Task: Add the task  Integrate a new online platform for online language exchange to the section Integration Framework Sprint in the project BlueTechie and add a Due Date to the respective task as 2024/05/18
Action: Mouse moved to (967, 409)
Screenshot: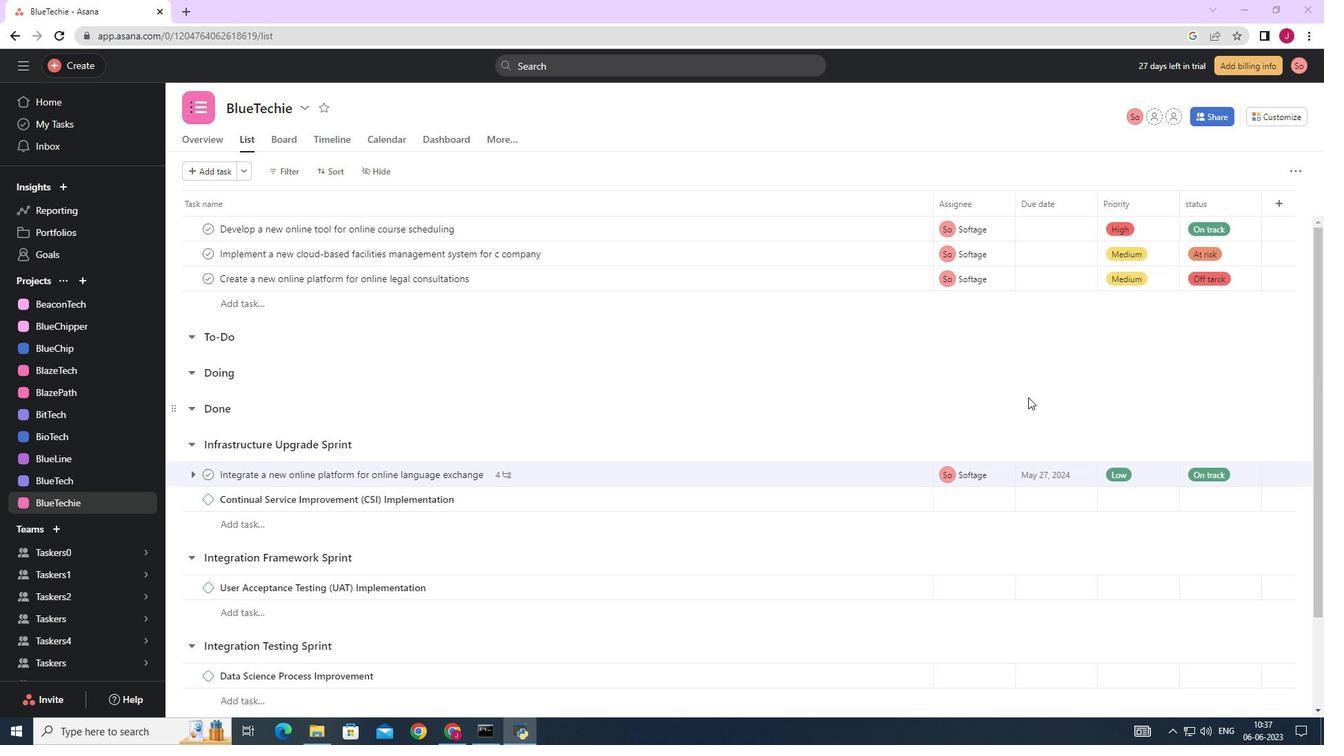 
Action: Mouse scrolled (967, 409) with delta (0, 0)
Screenshot: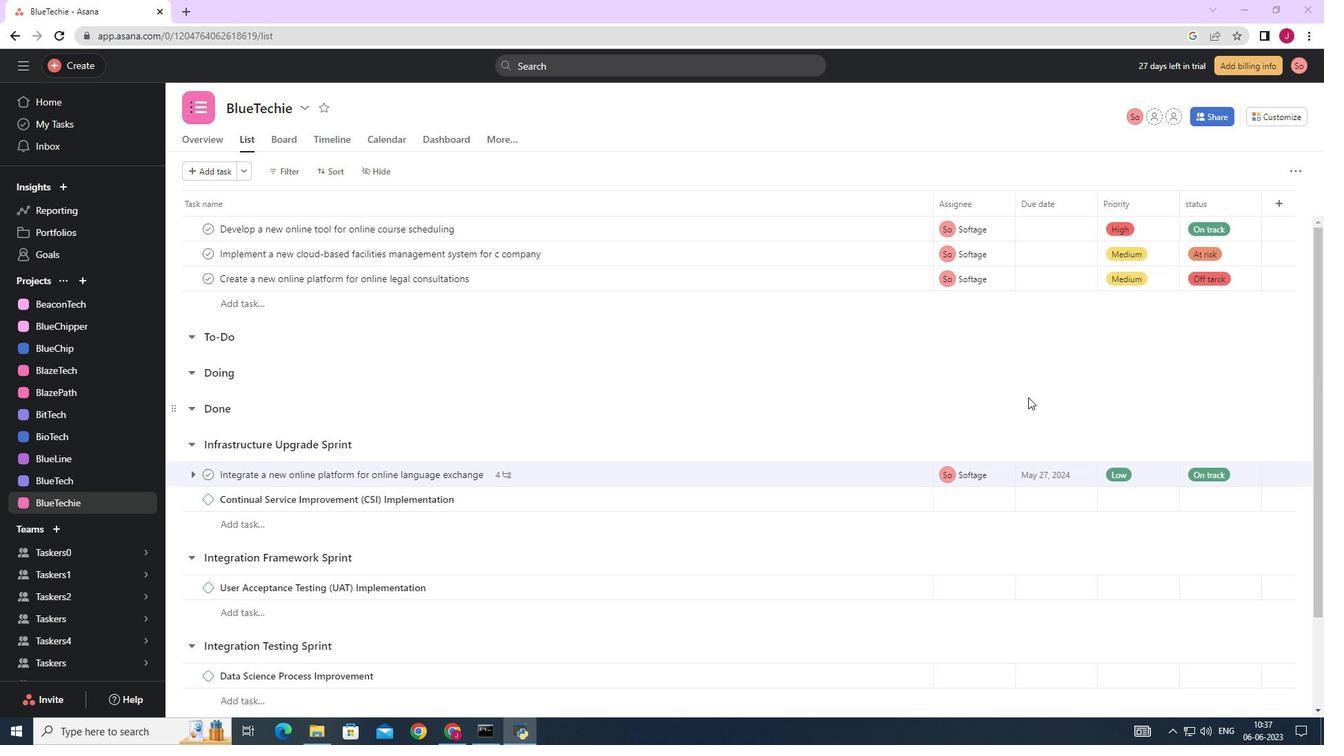 
Action: Mouse scrolled (967, 409) with delta (0, 0)
Screenshot: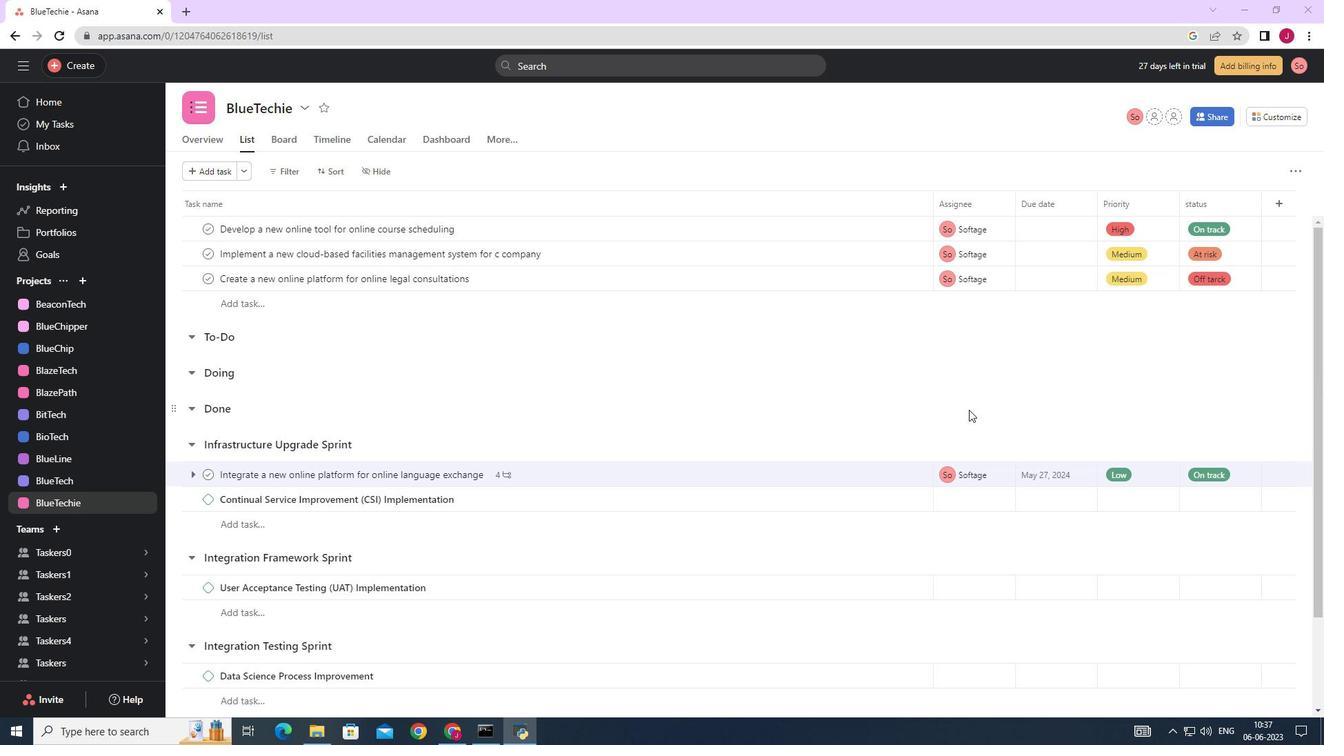
Action: Mouse scrolled (967, 409) with delta (0, 0)
Screenshot: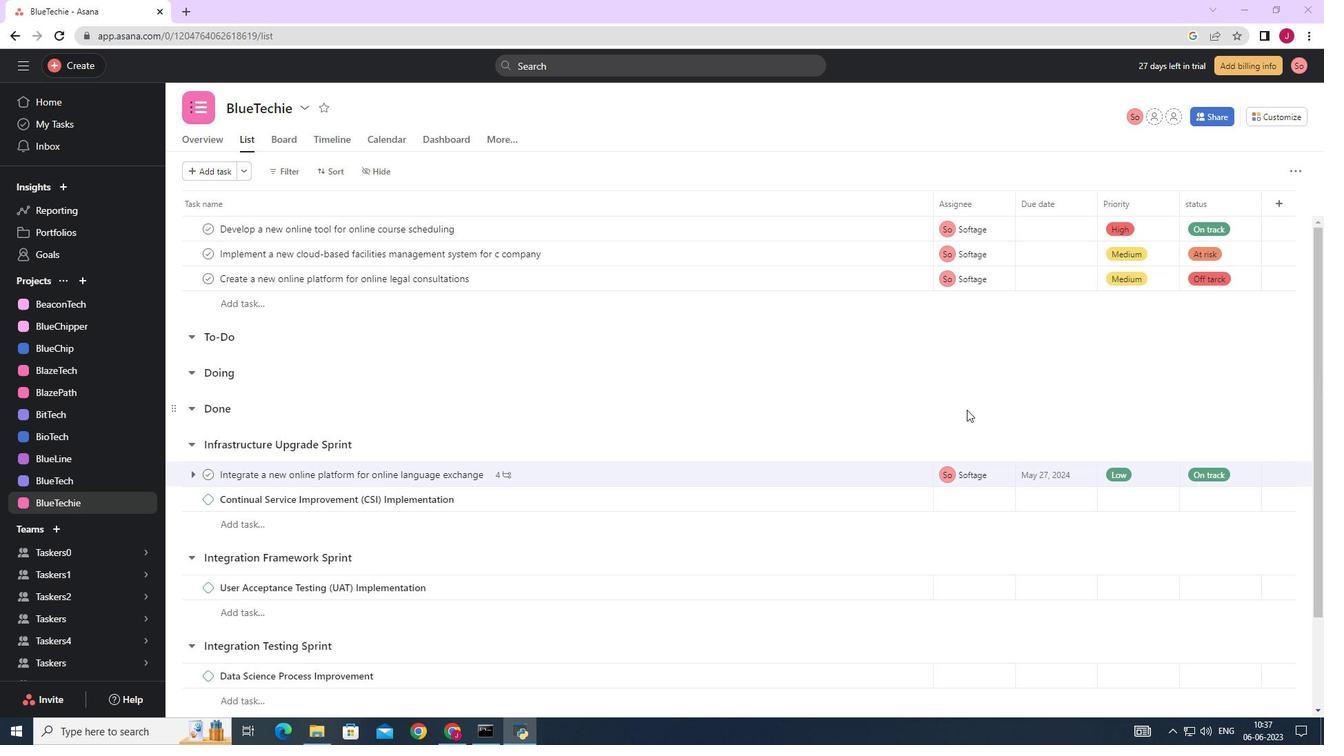 
Action: Mouse moved to (962, 411)
Screenshot: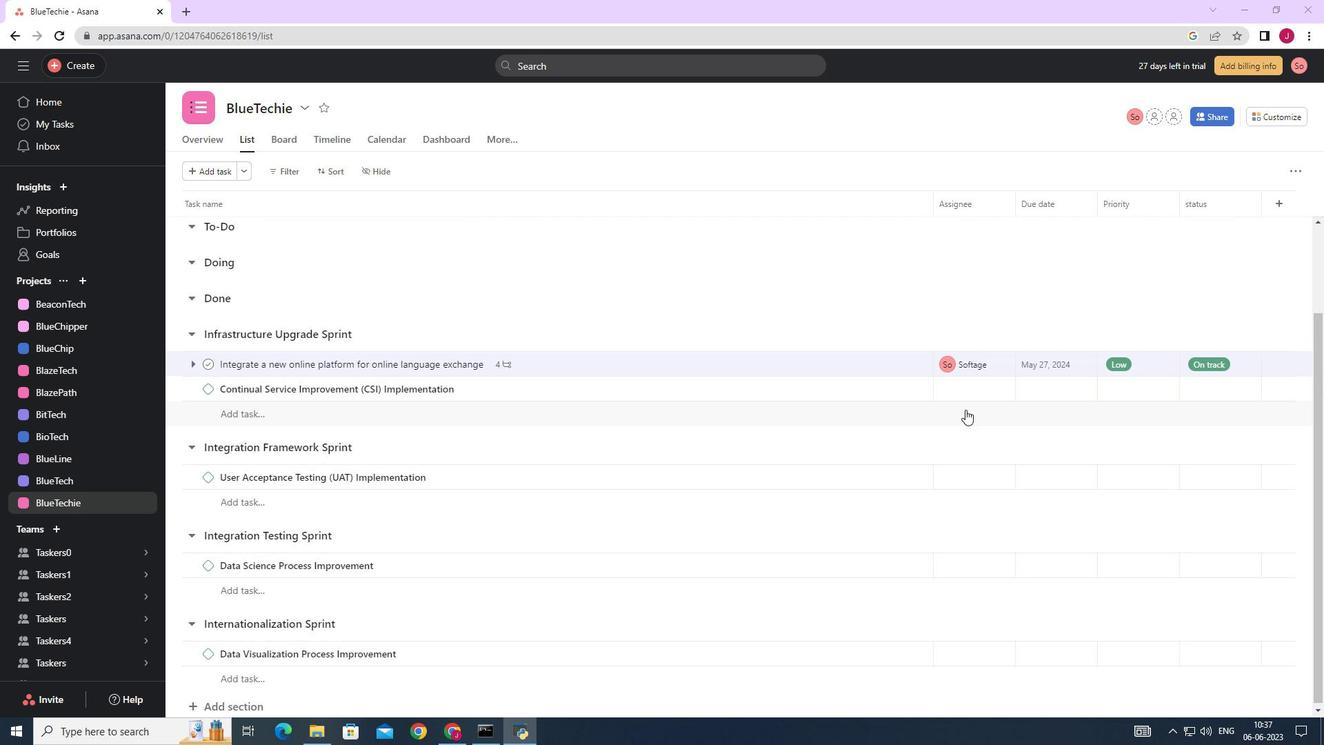 
Action: Mouse scrolled (962, 412) with delta (0, 0)
Screenshot: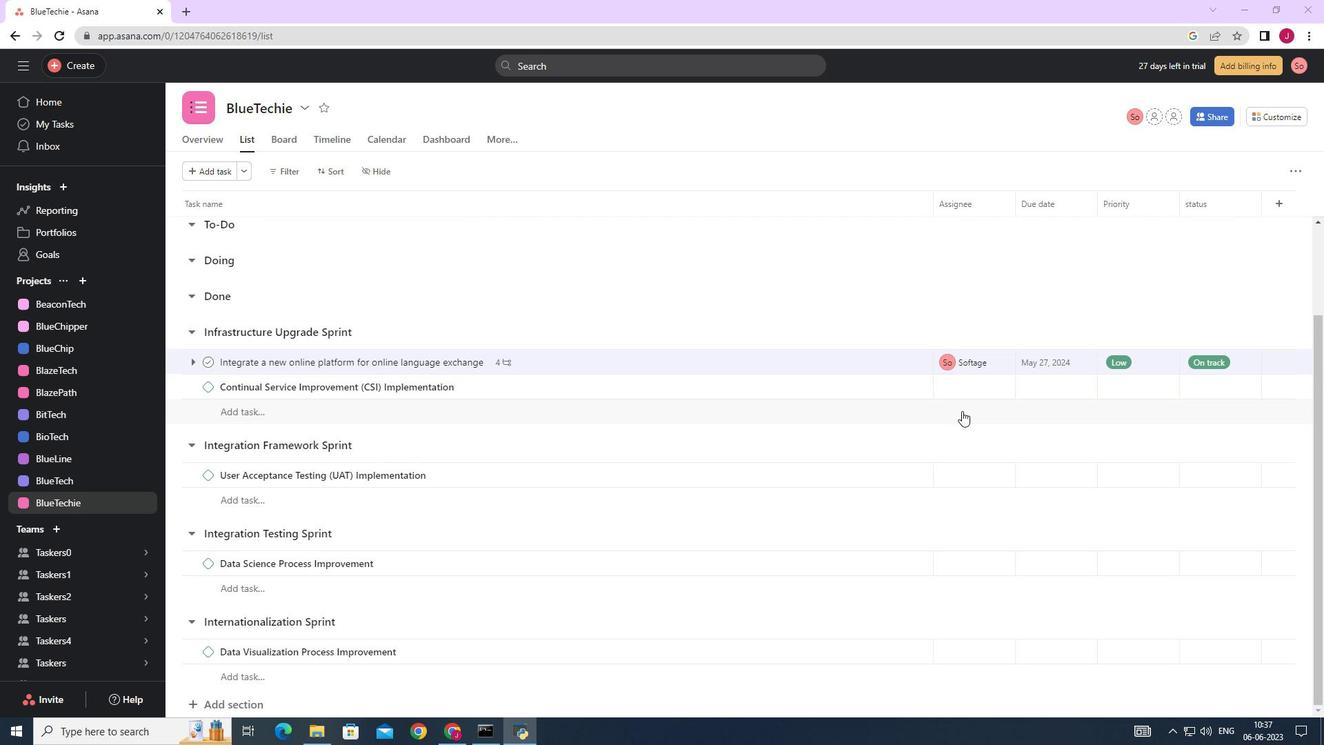 
Action: Mouse scrolled (962, 412) with delta (0, 0)
Screenshot: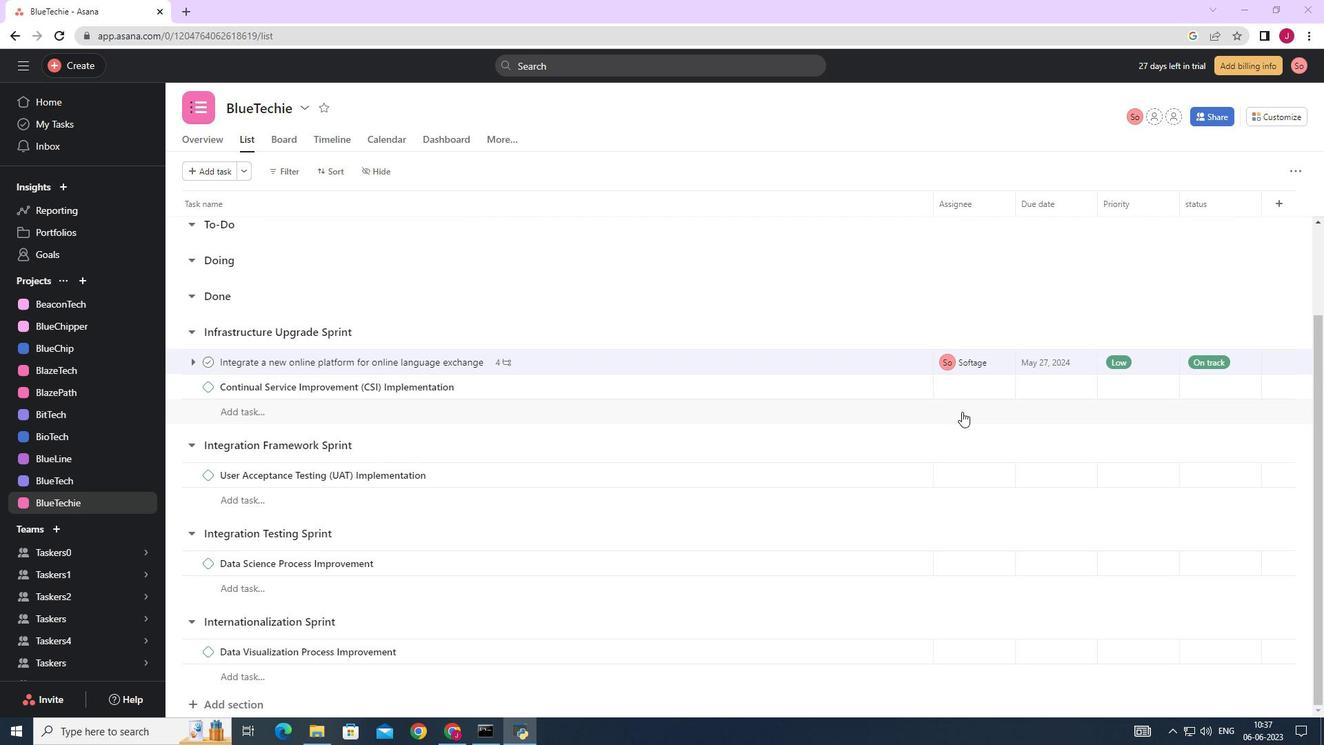 
Action: Mouse scrolled (962, 412) with delta (0, 0)
Screenshot: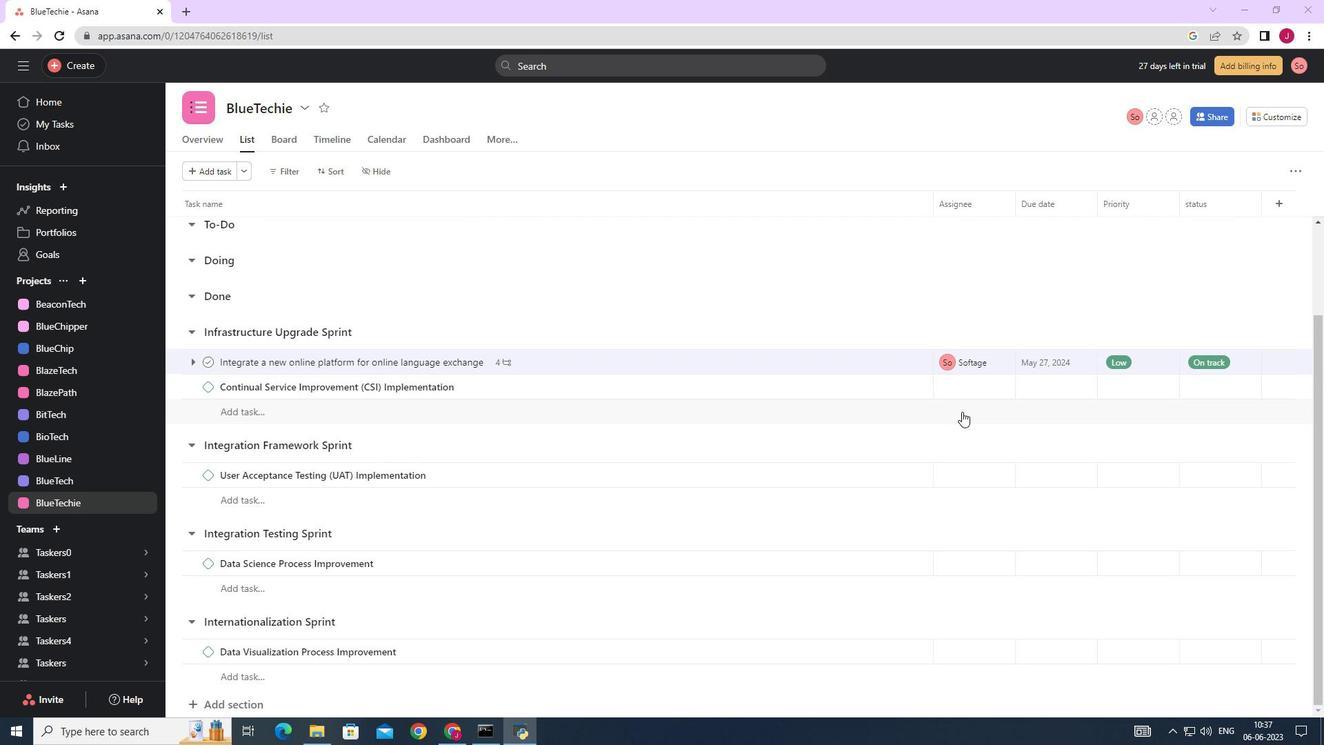 
Action: Mouse moved to (1088, 476)
Screenshot: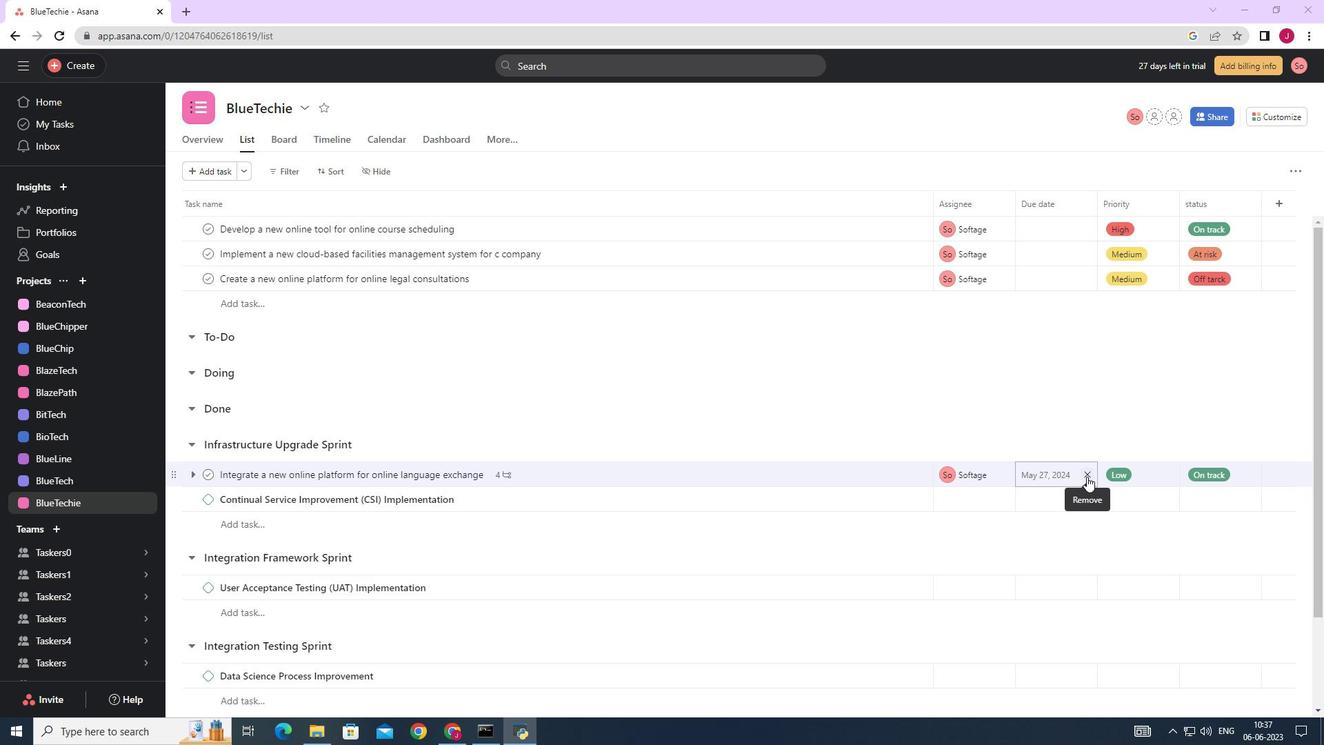 
Action: Mouse pressed left at (1088, 476)
Screenshot: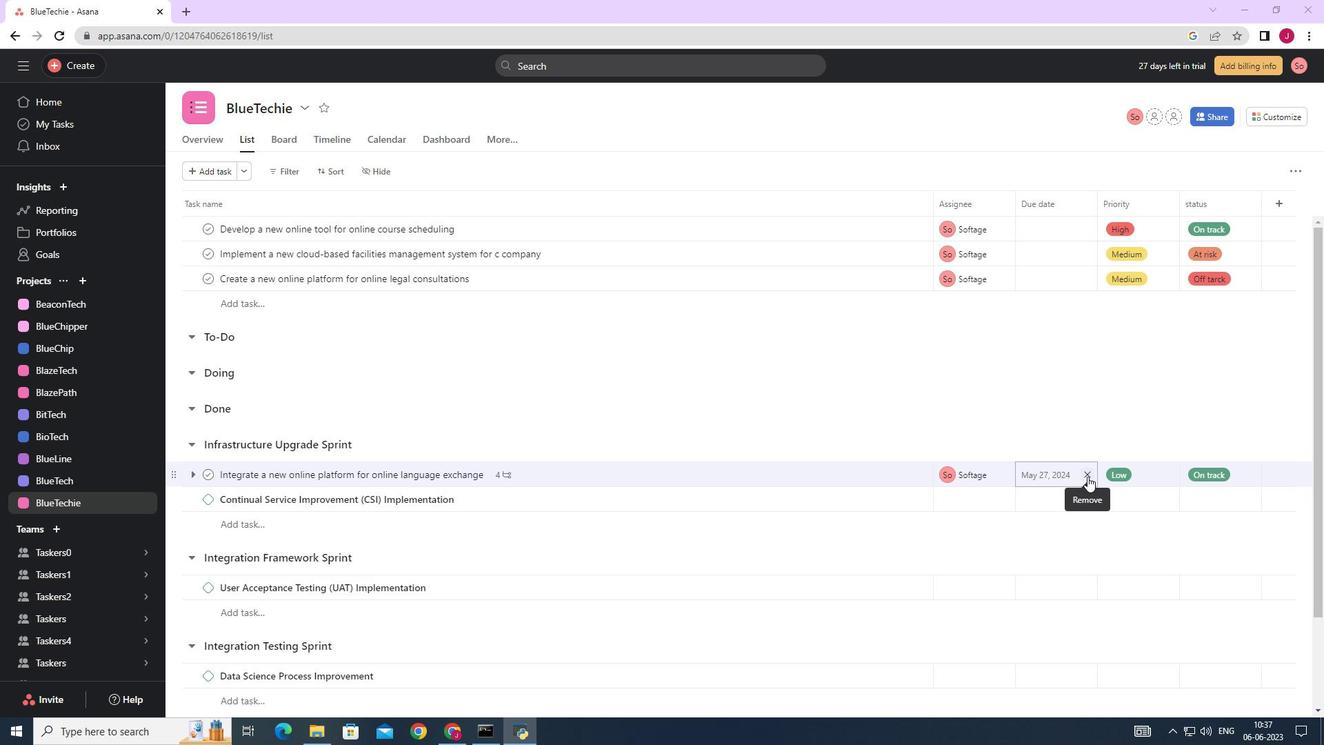 
Action: Mouse moved to (894, 473)
Screenshot: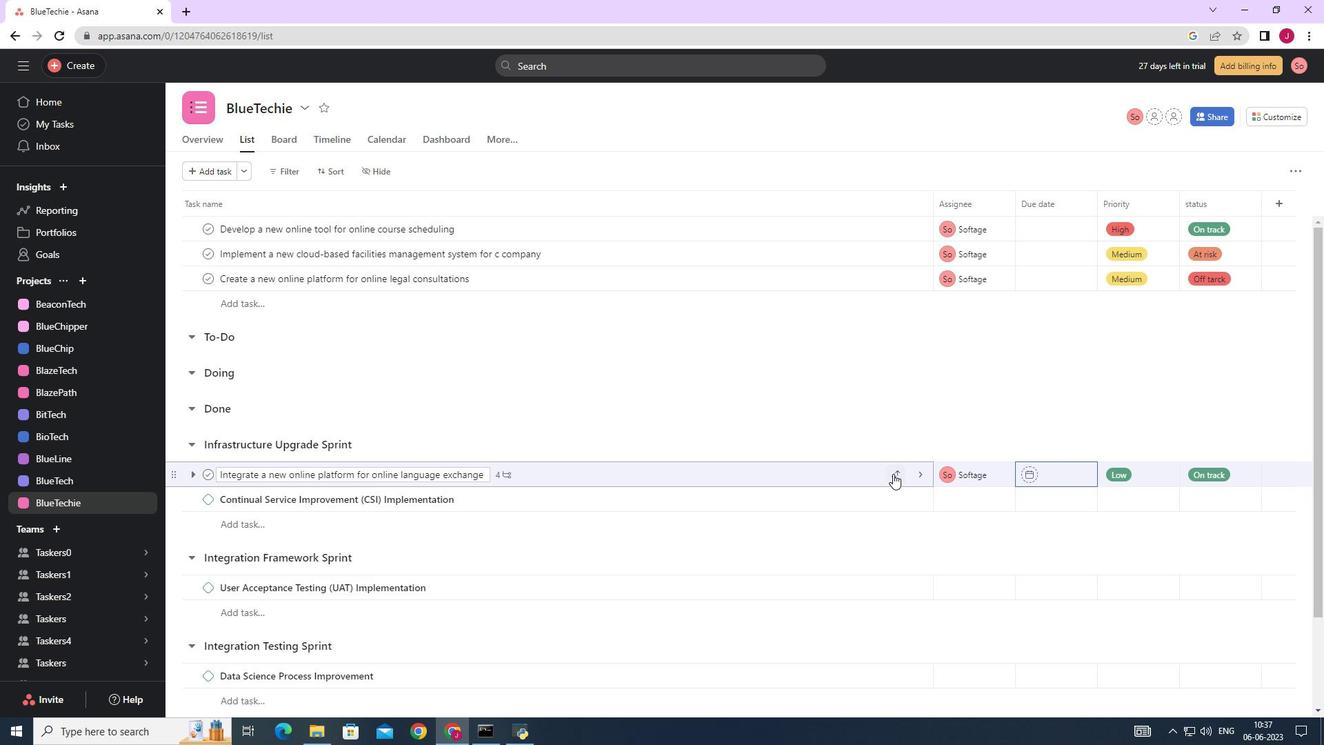 
Action: Mouse pressed left at (894, 473)
Screenshot: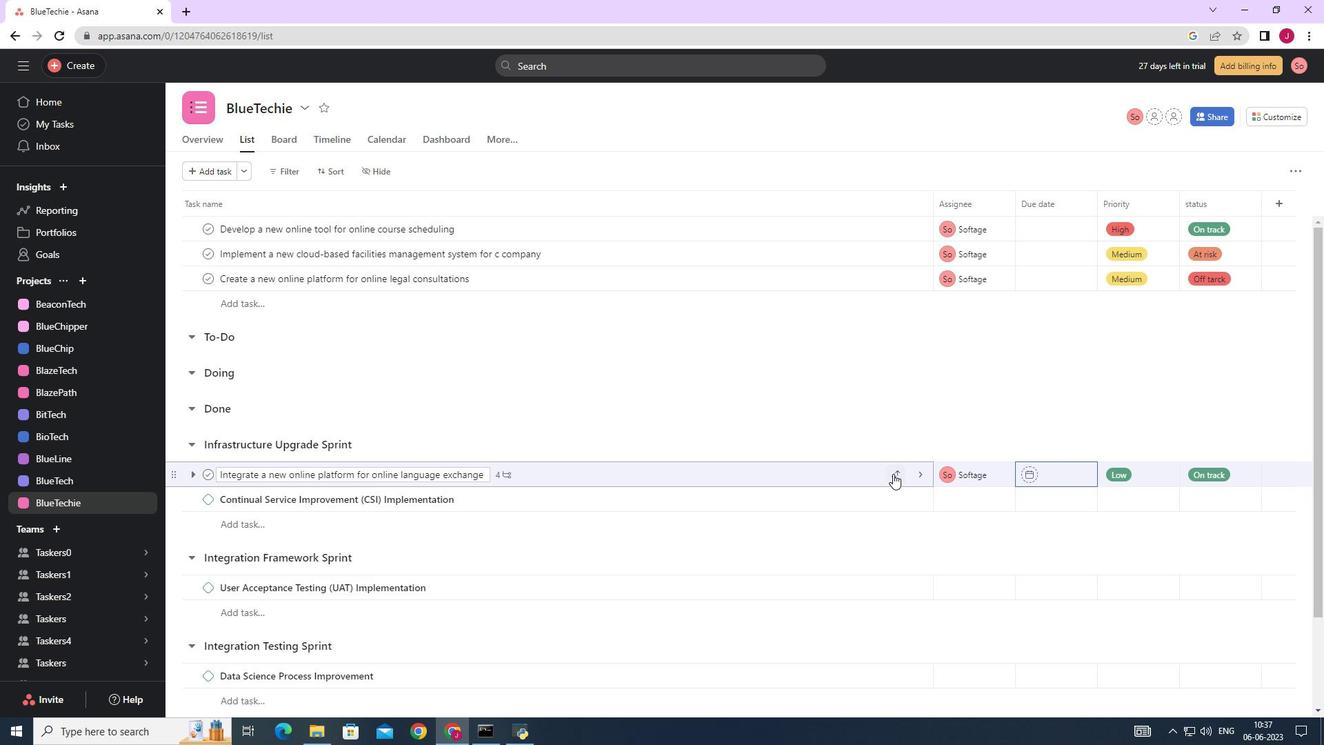 
Action: Mouse moved to (800, 395)
Screenshot: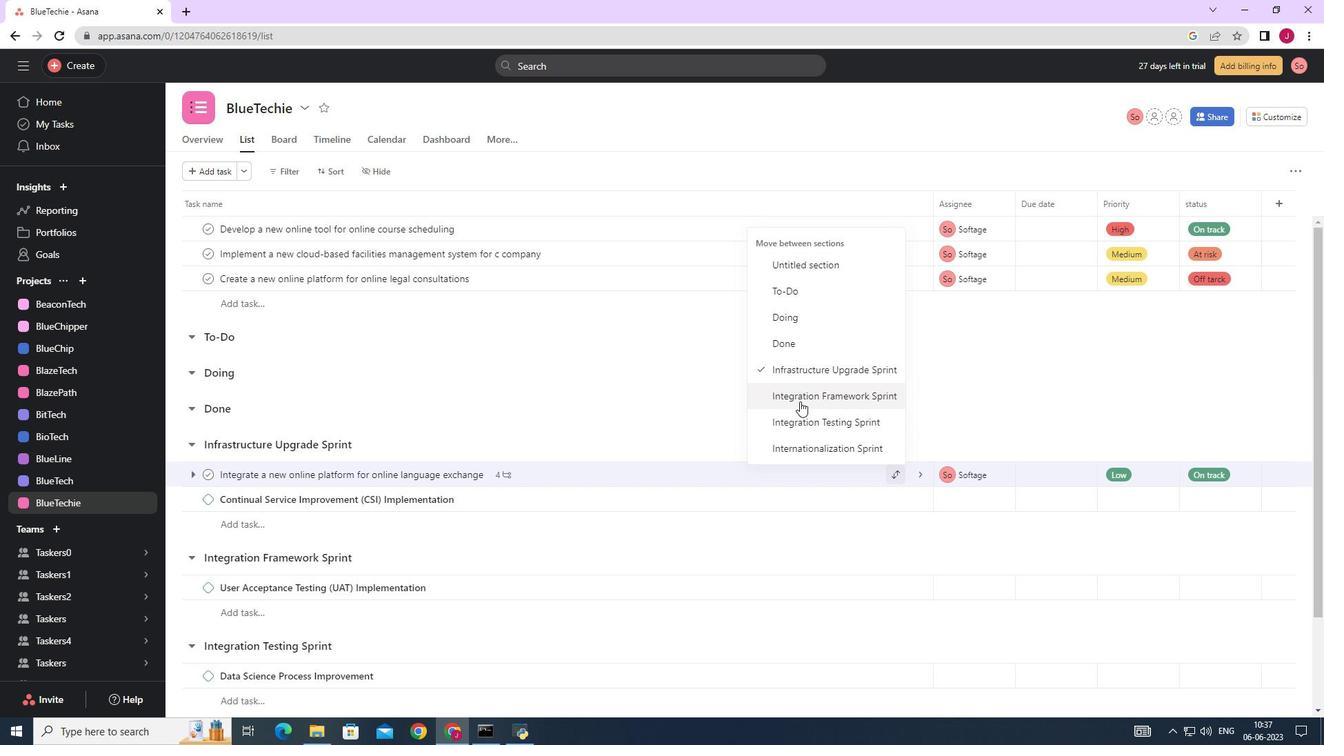 
Action: Mouse pressed left at (800, 395)
Screenshot: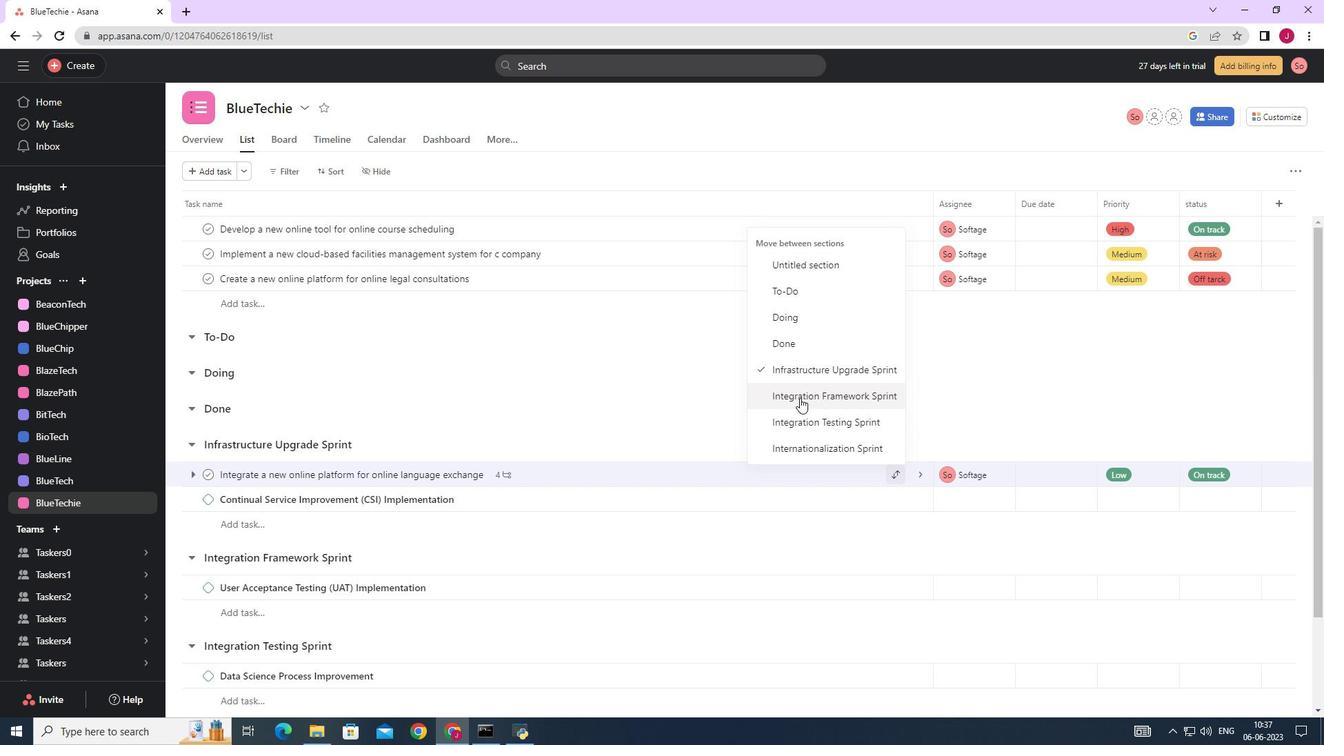 
Action: Mouse moved to (1076, 567)
Screenshot: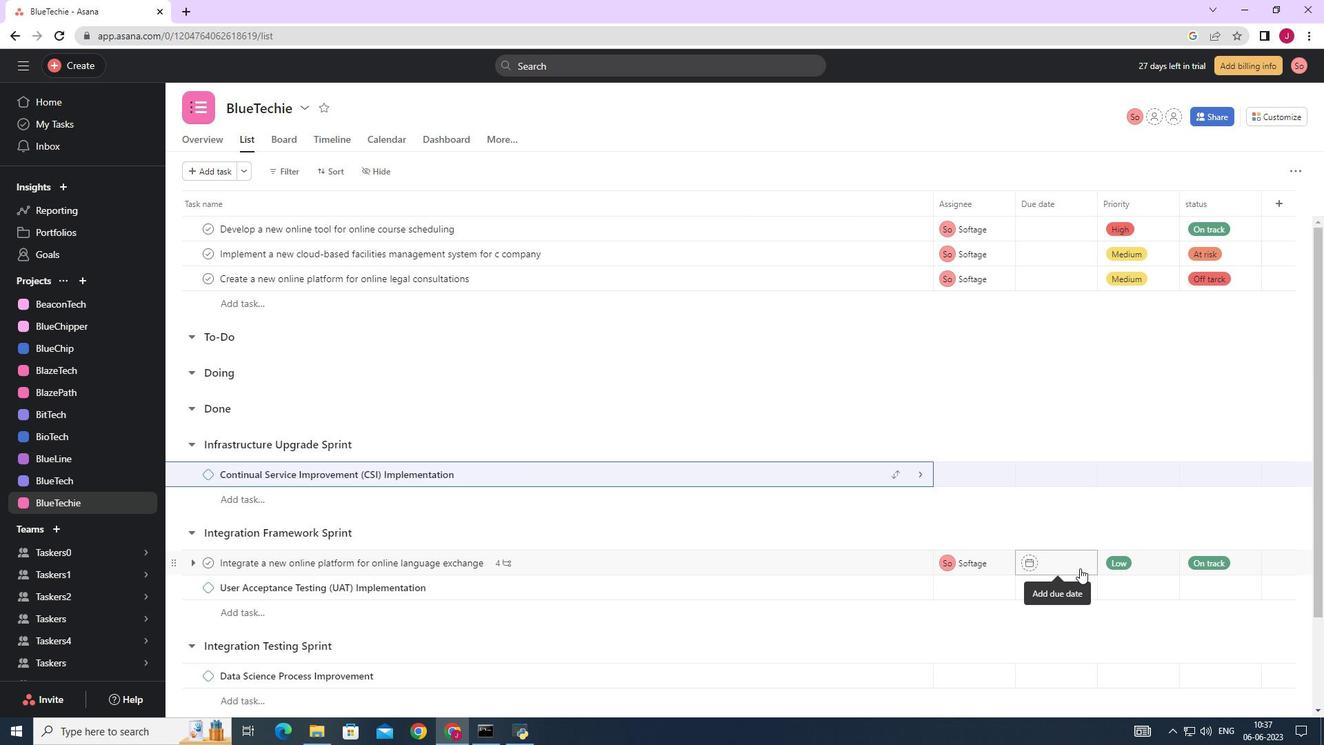 
Action: Mouse pressed left at (1076, 567)
Screenshot: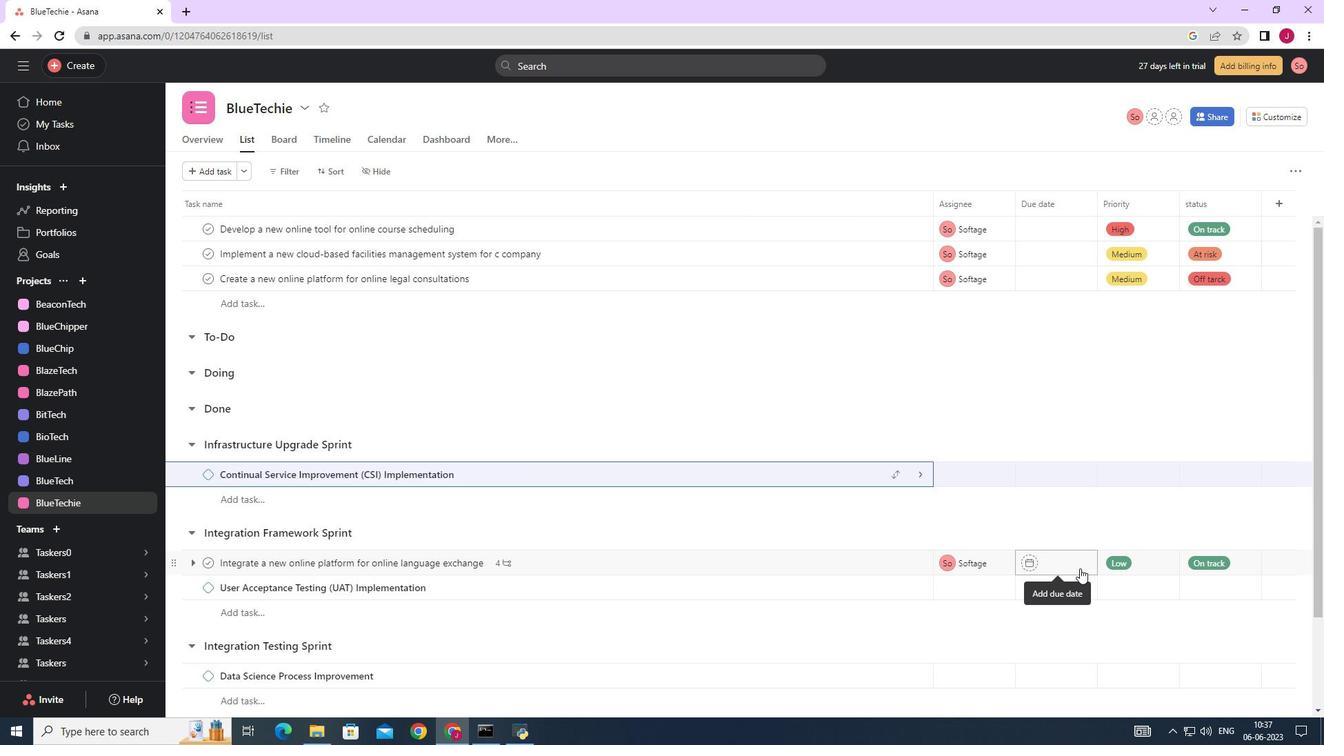 
Action: Mouse moved to (1196, 342)
Screenshot: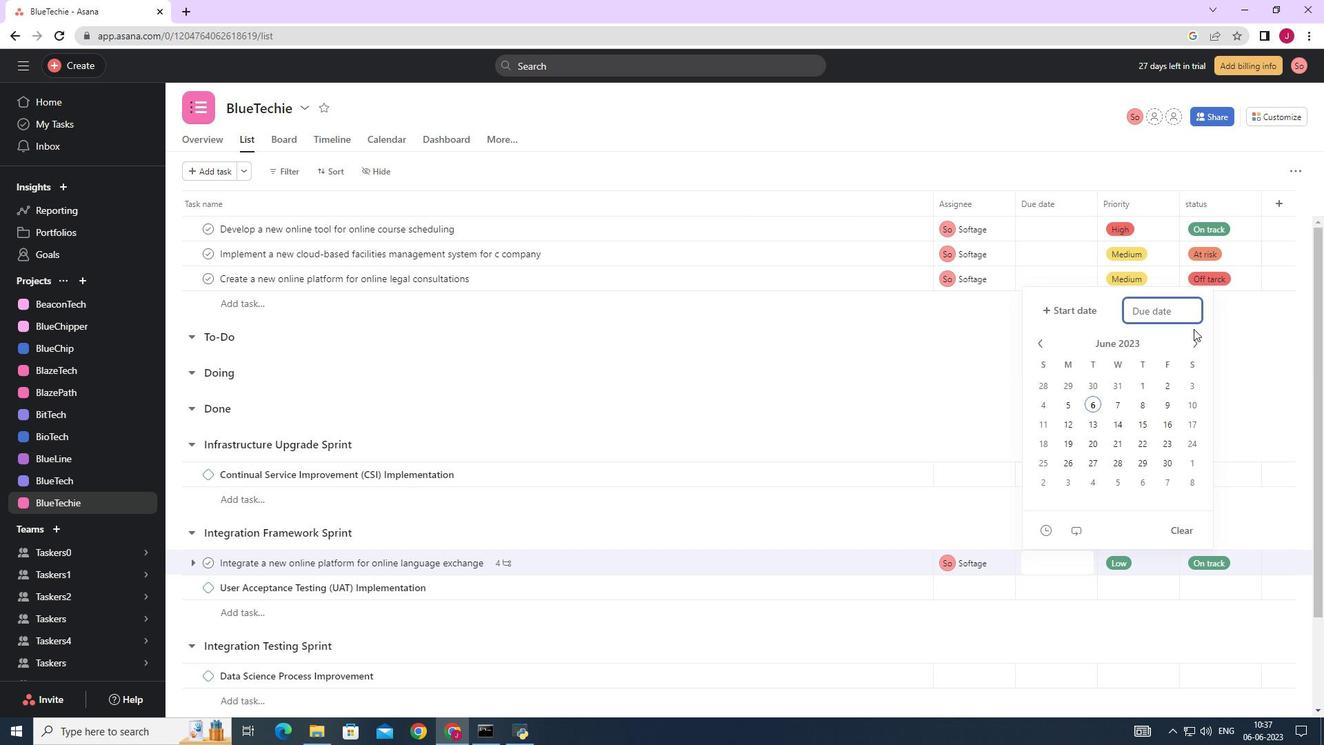 
Action: Mouse pressed left at (1196, 342)
Screenshot: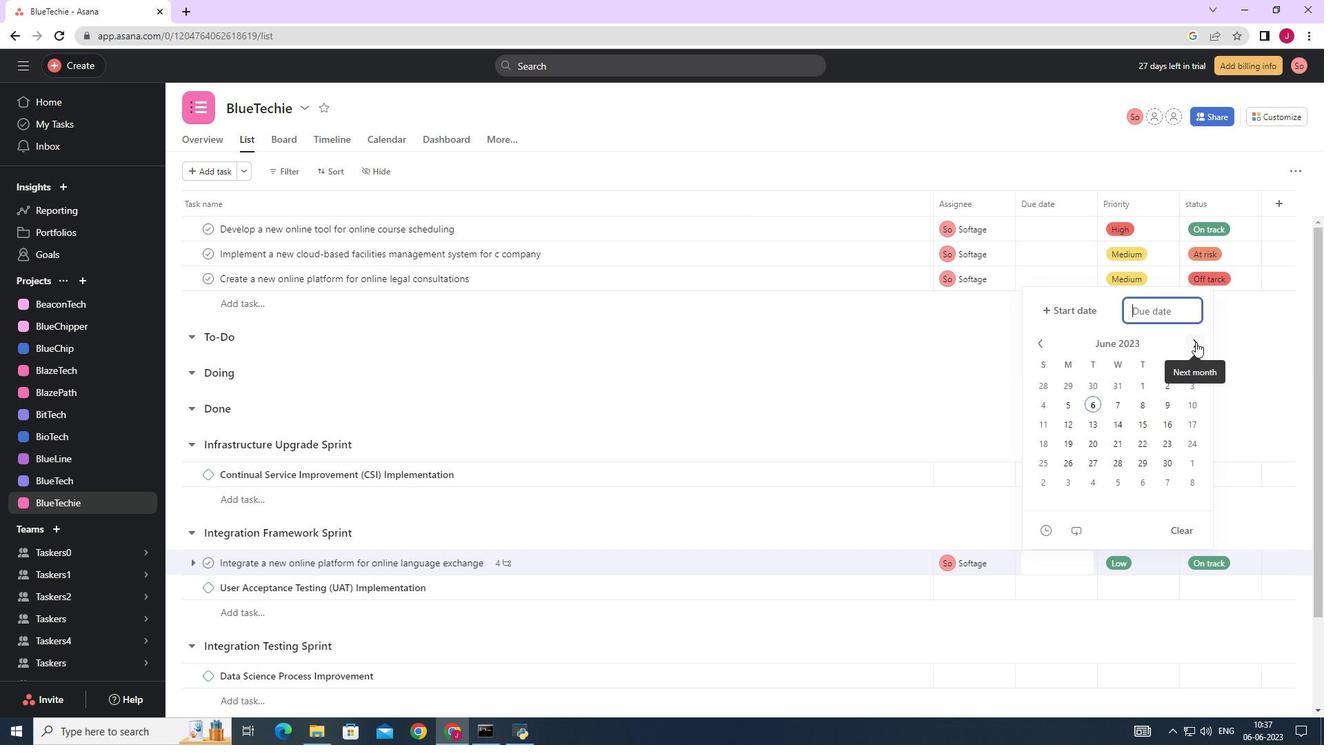 
Action: Mouse pressed left at (1196, 342)
Screenshot: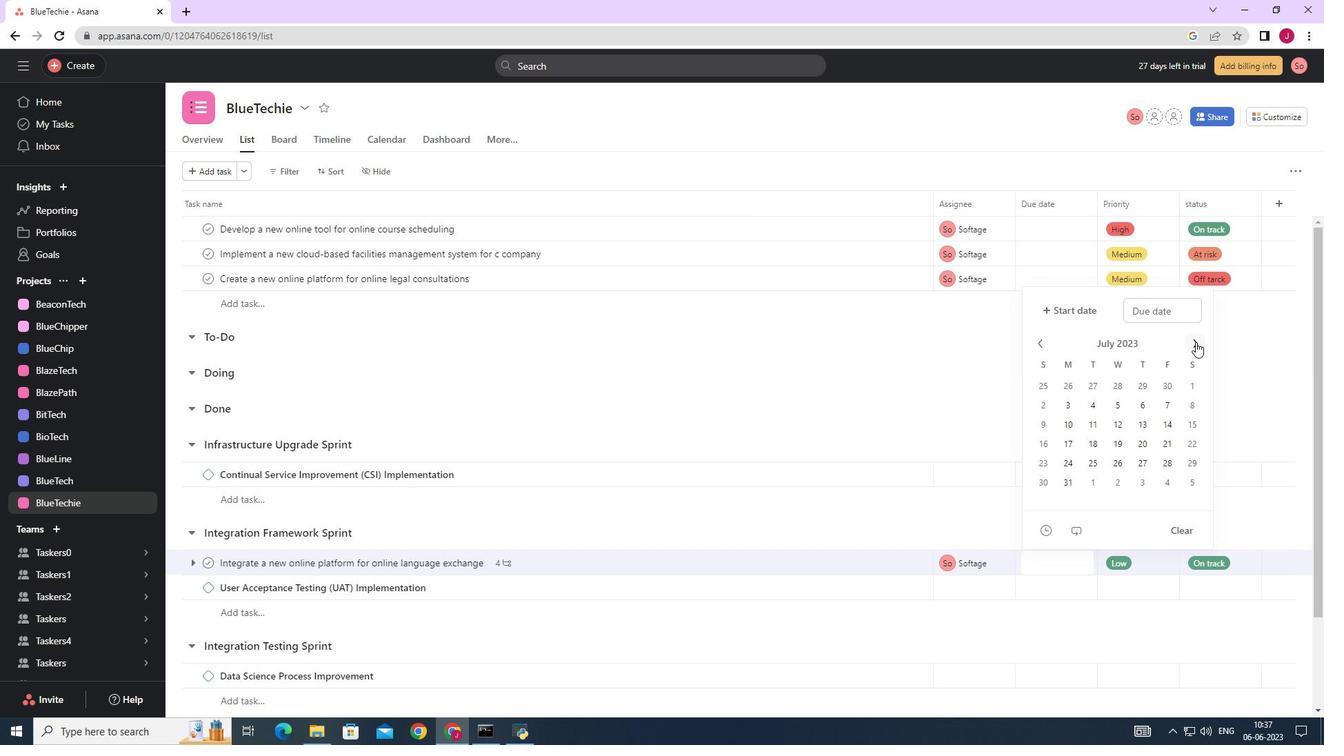 
Action: Mouse pressed left at (1196, 342)
Screenshot: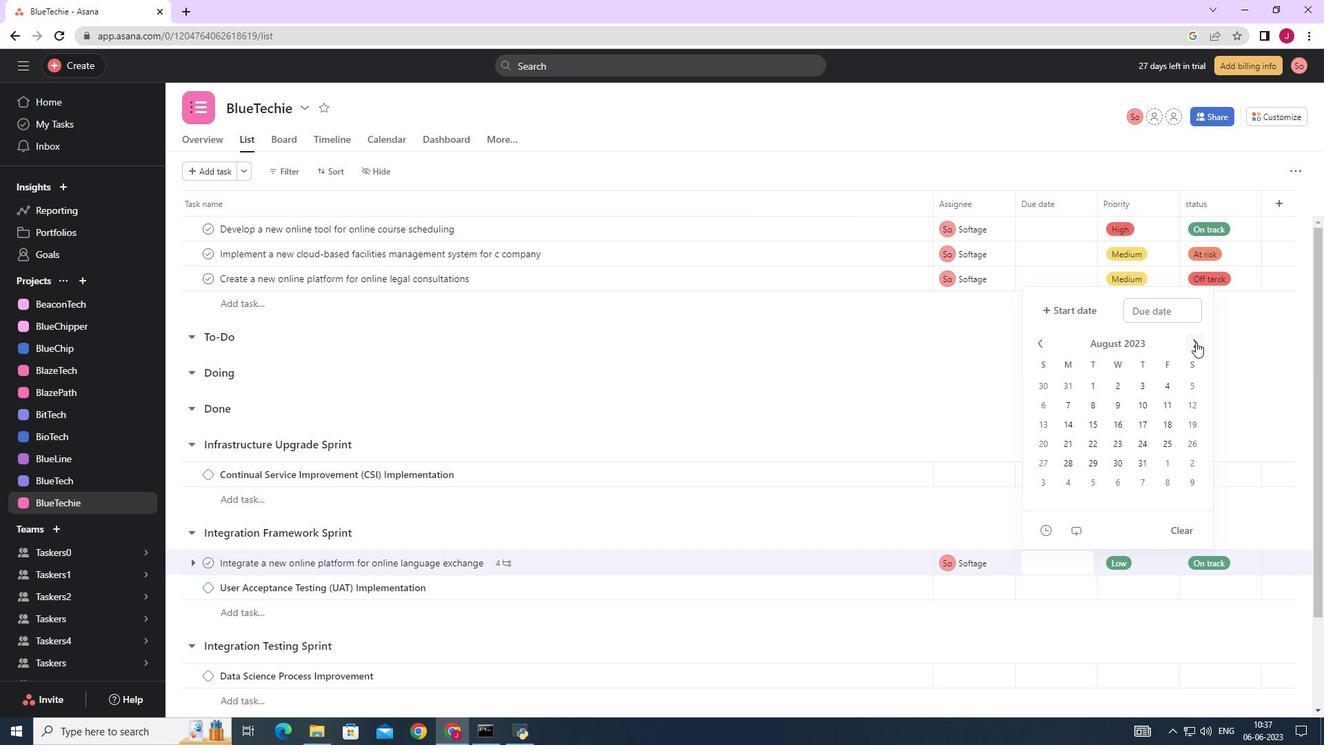 
Action: Mouse pressed left at (1196, 342)
Screenshot: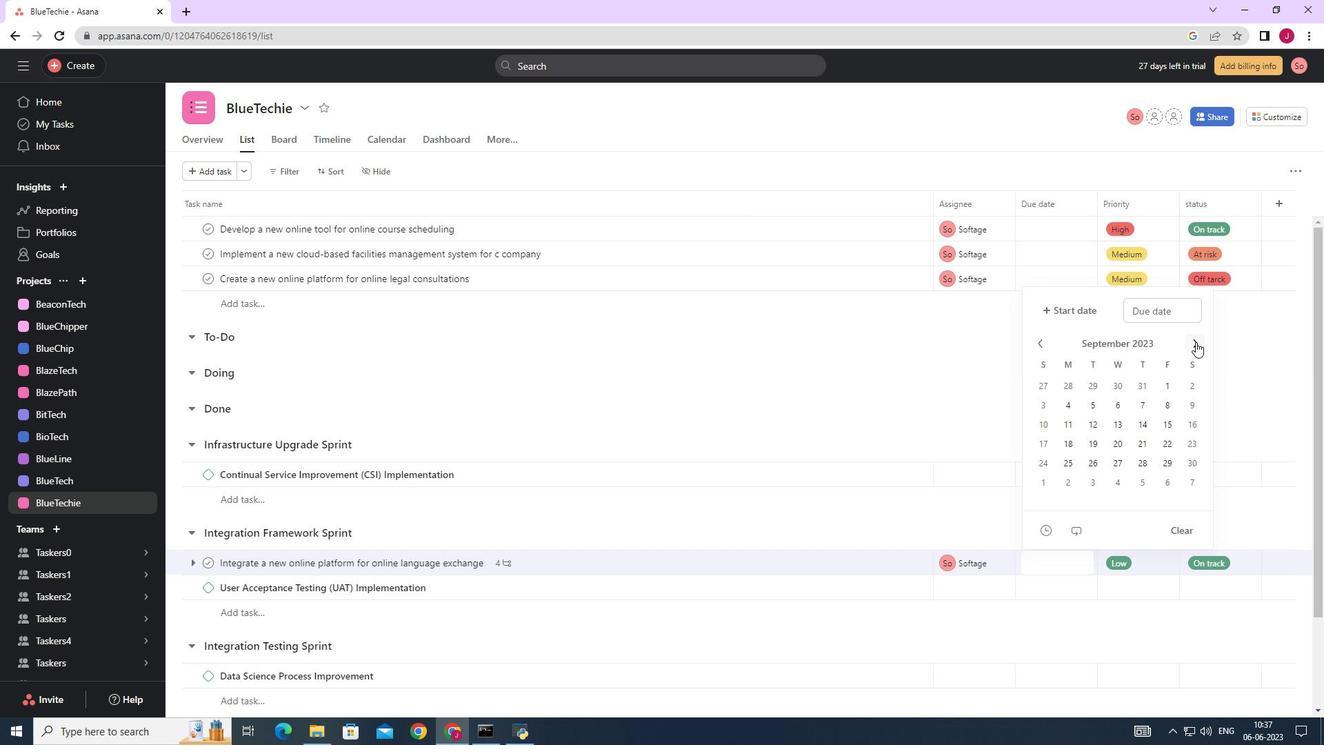 
Action: Mouse pressed left at (1196, 342)
Screenshot: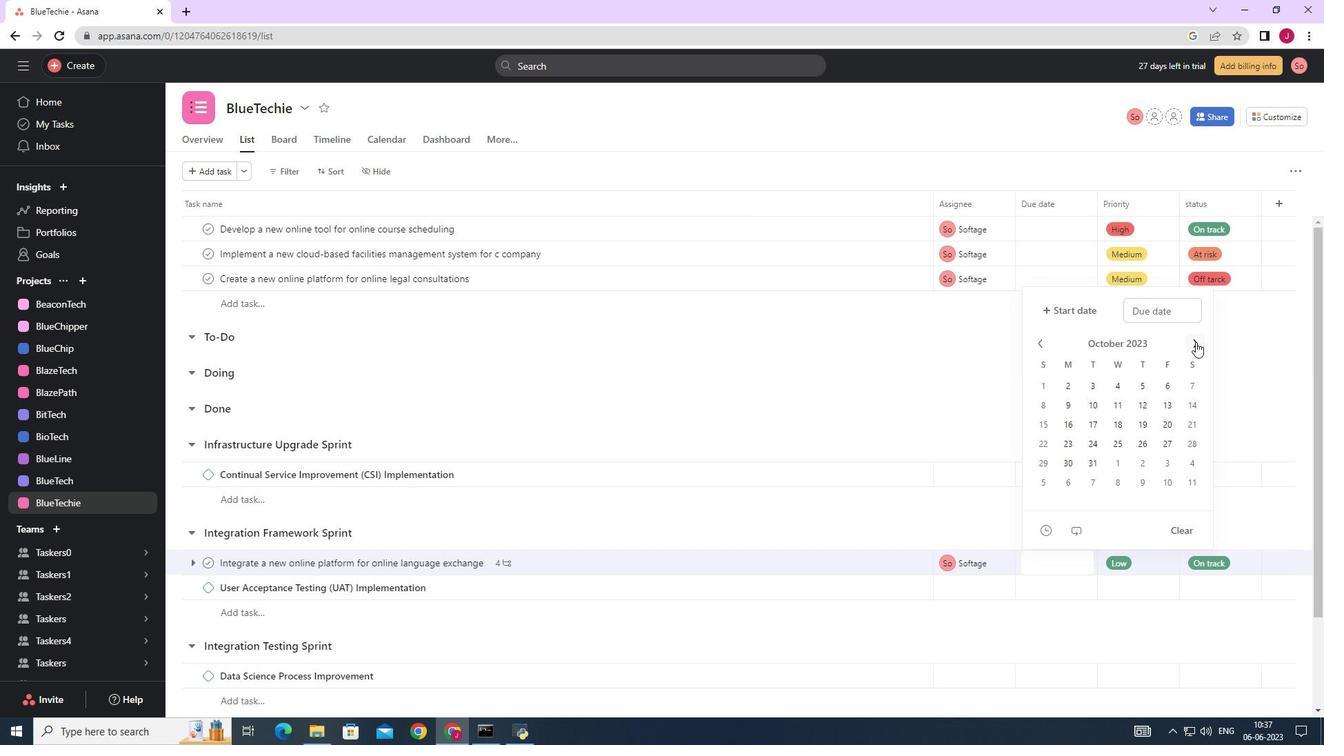 
Action: Mouse pressed left at (1196, 342)
Screenshot: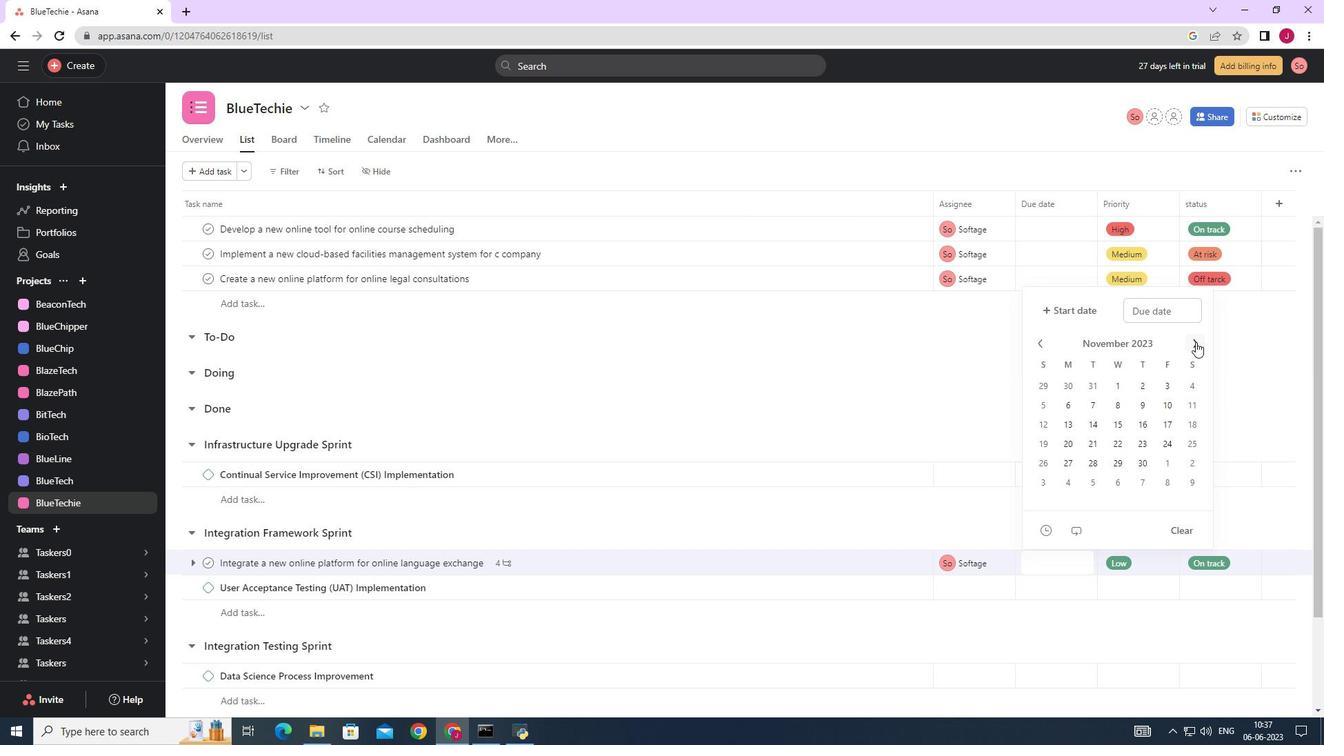 
Action: Mouse pressed left at (1196, 342)
Screenshot: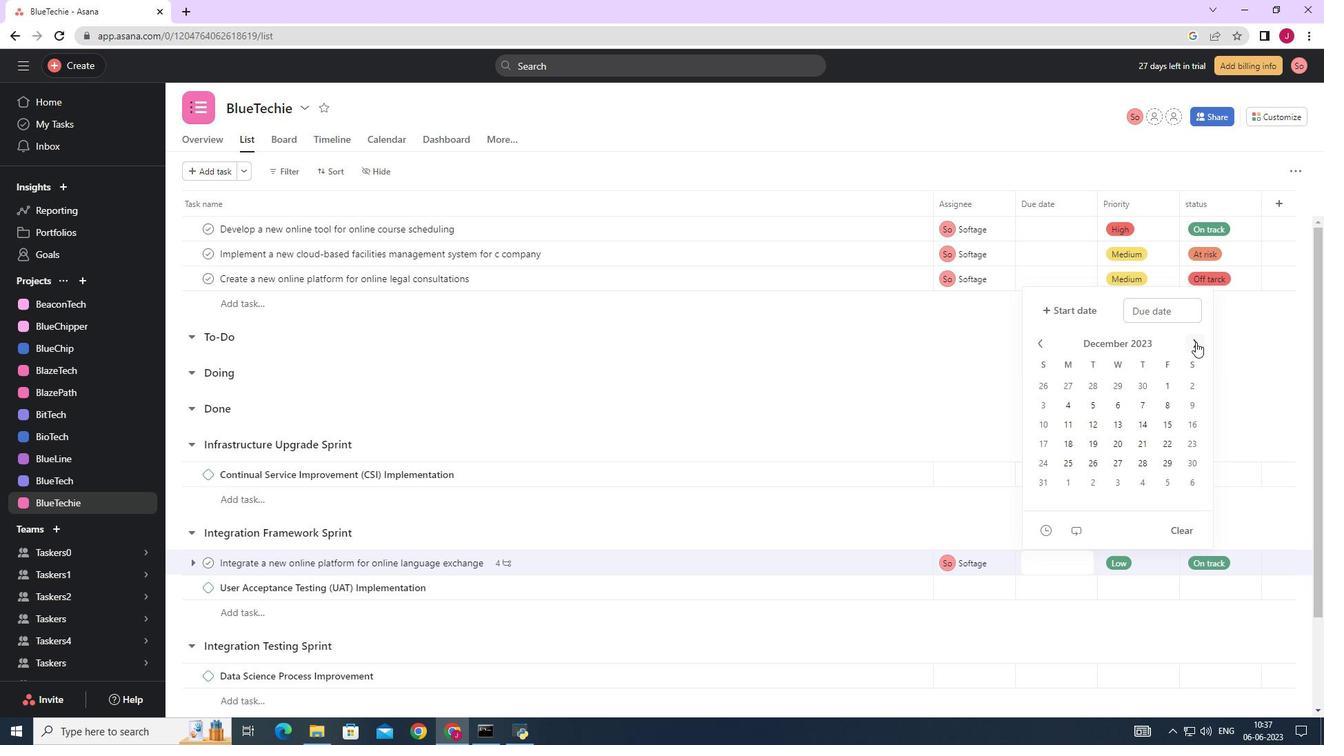 
Action: Mouse pressed left at (1196, 342)
Screenshot: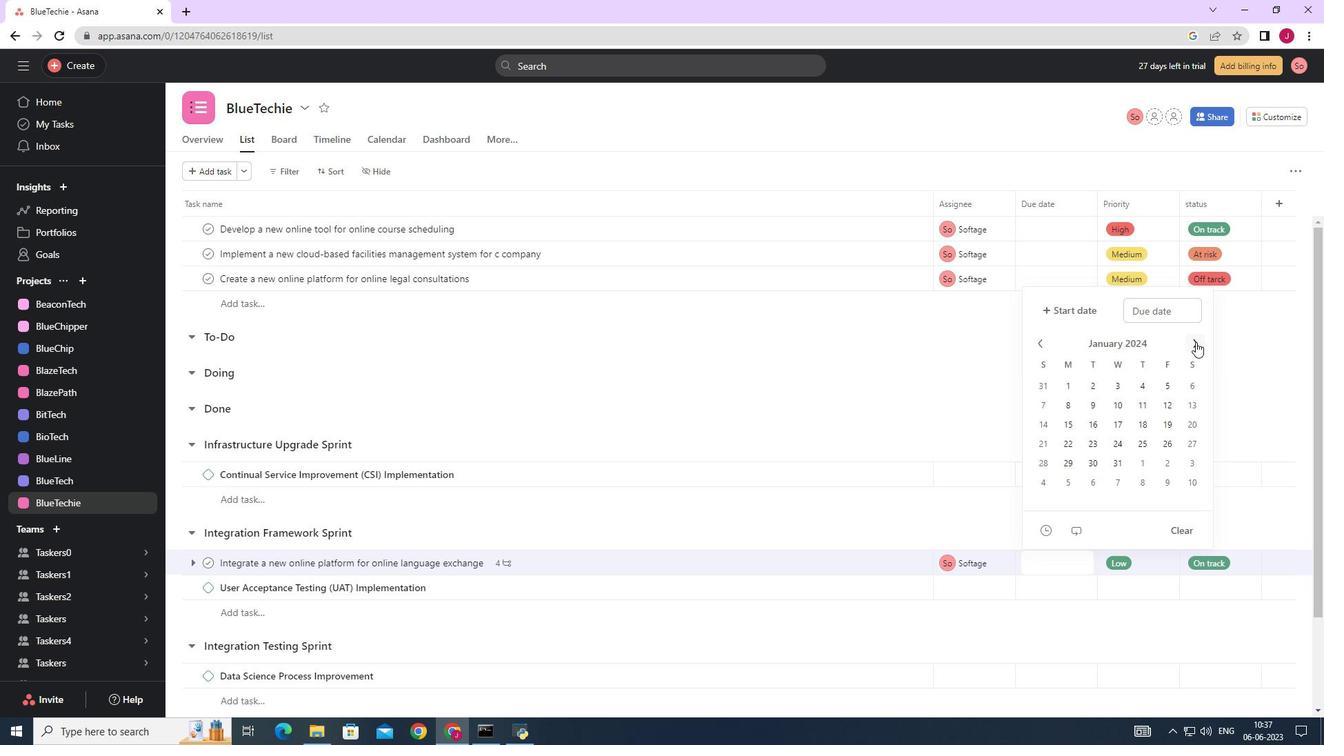 
Action: Mouse pressed left at (1196, 342)
Screenshot: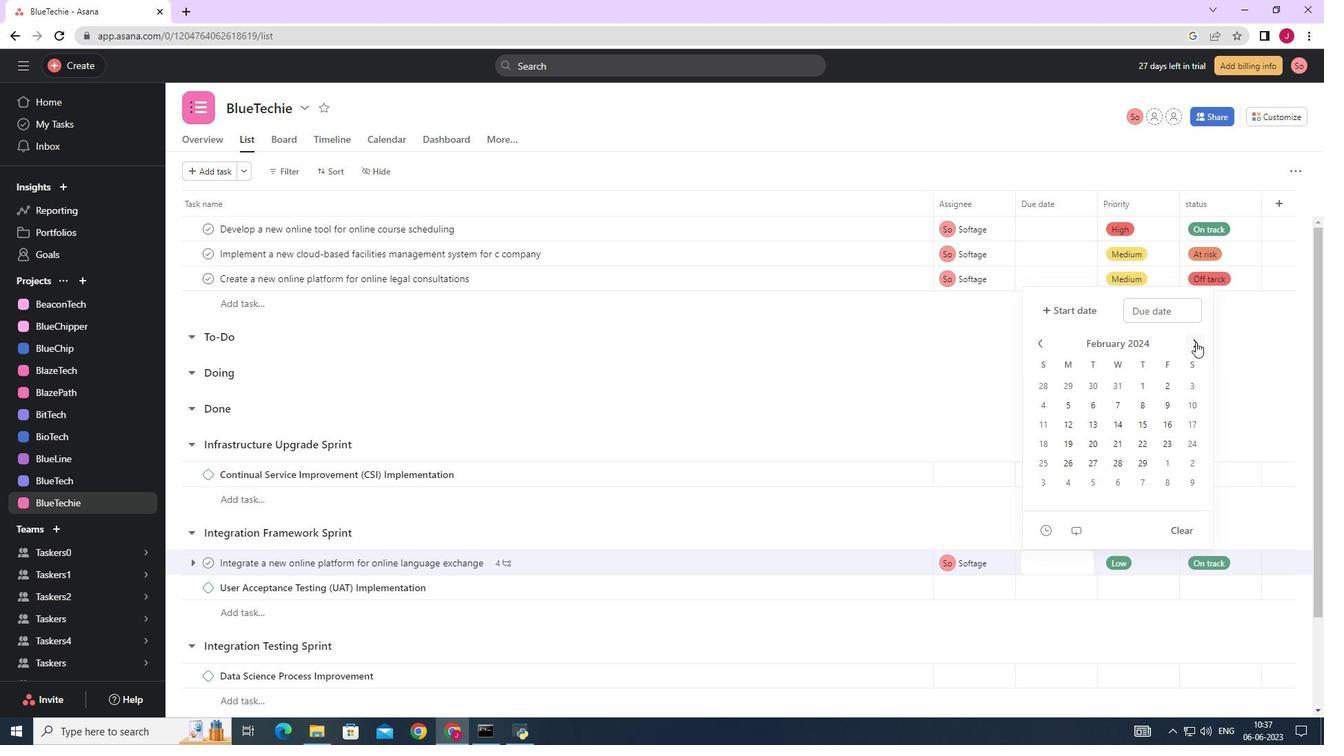 
Action: Mouse pressed left at (1196, 342)
Screenshot: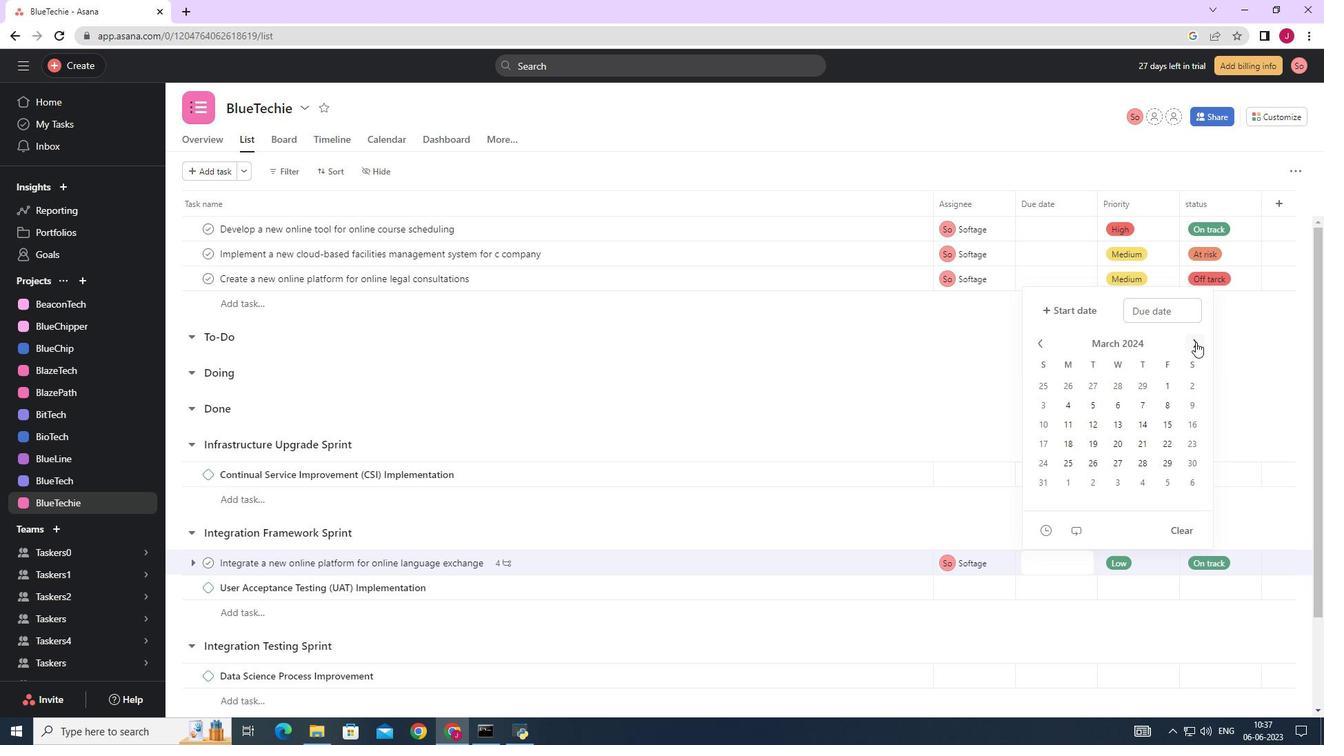 
Action: Mouse pressed left at (1196, 342)
Screenshot: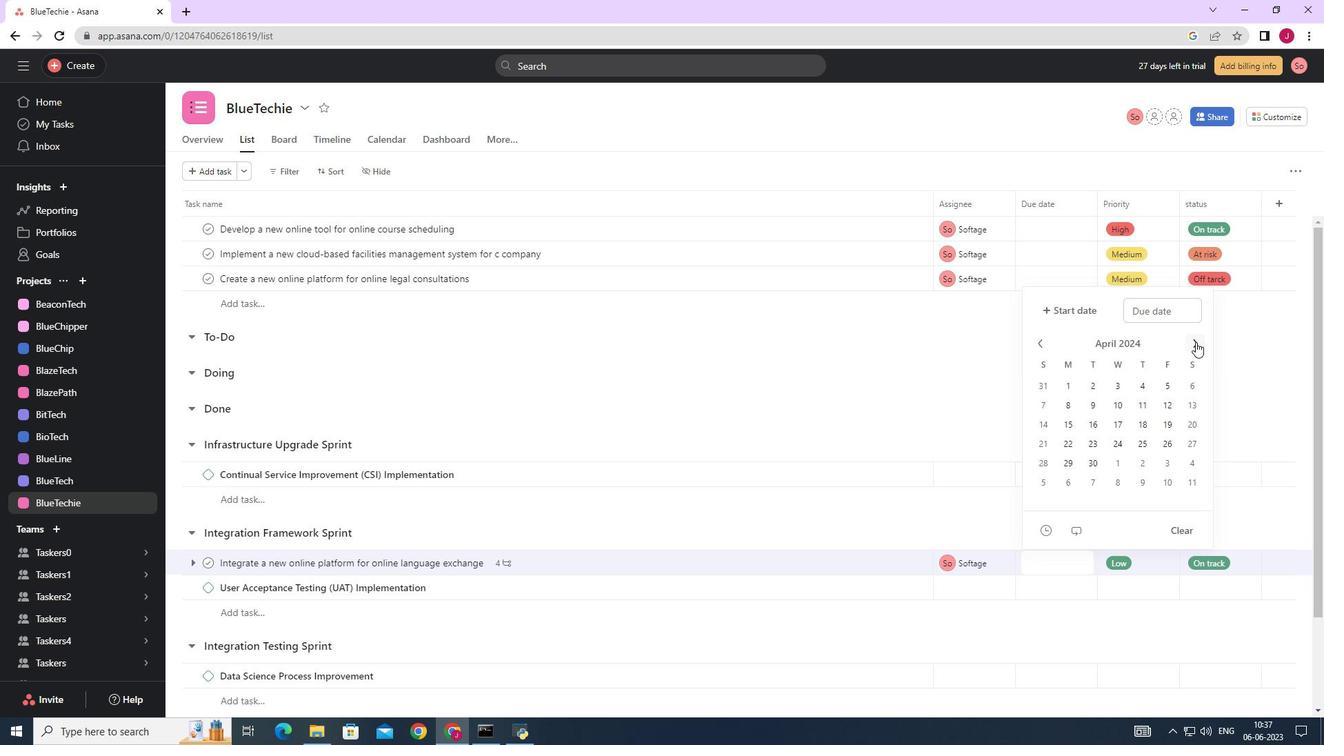 
Action: Mouse pressed left at (1196, 342)
Screenshot: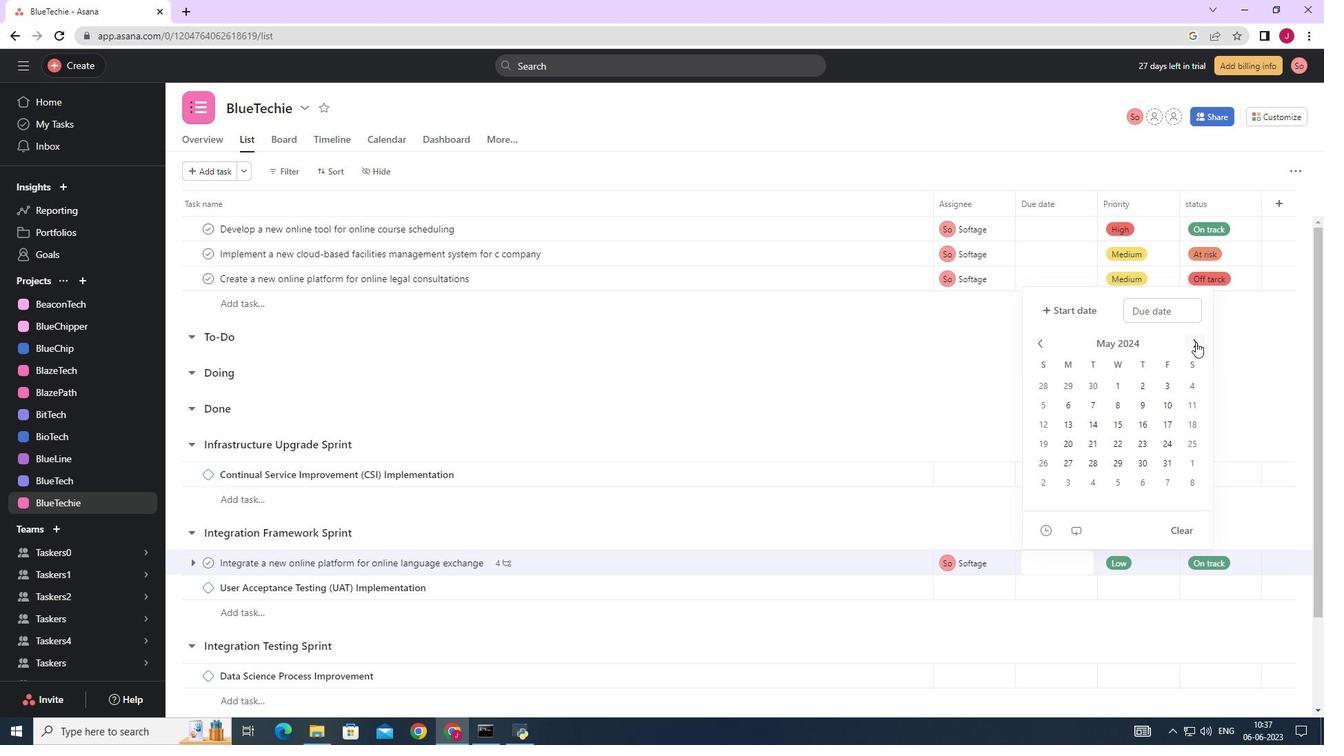 
Action: Mouse moved to (1040, 344)
Screenshot: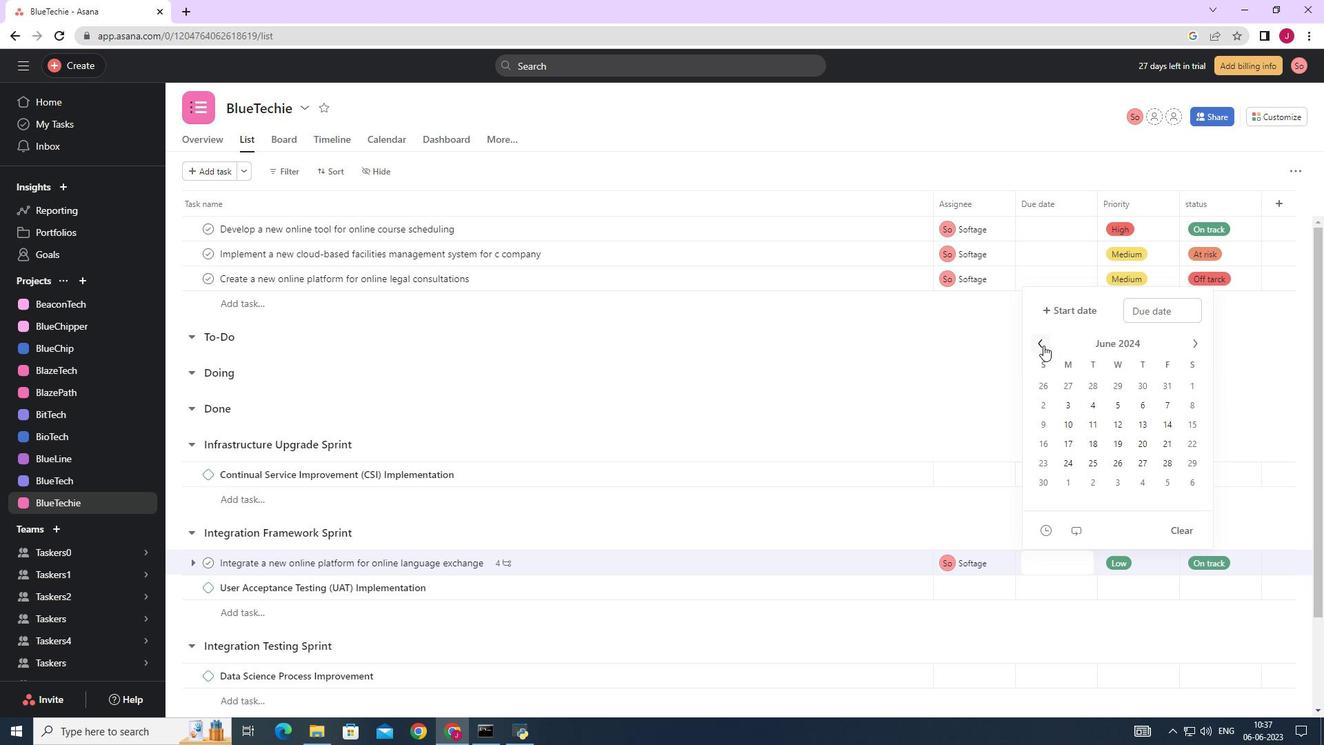 
Action: Mouse pressed left at (1040, 344)
Screenshot: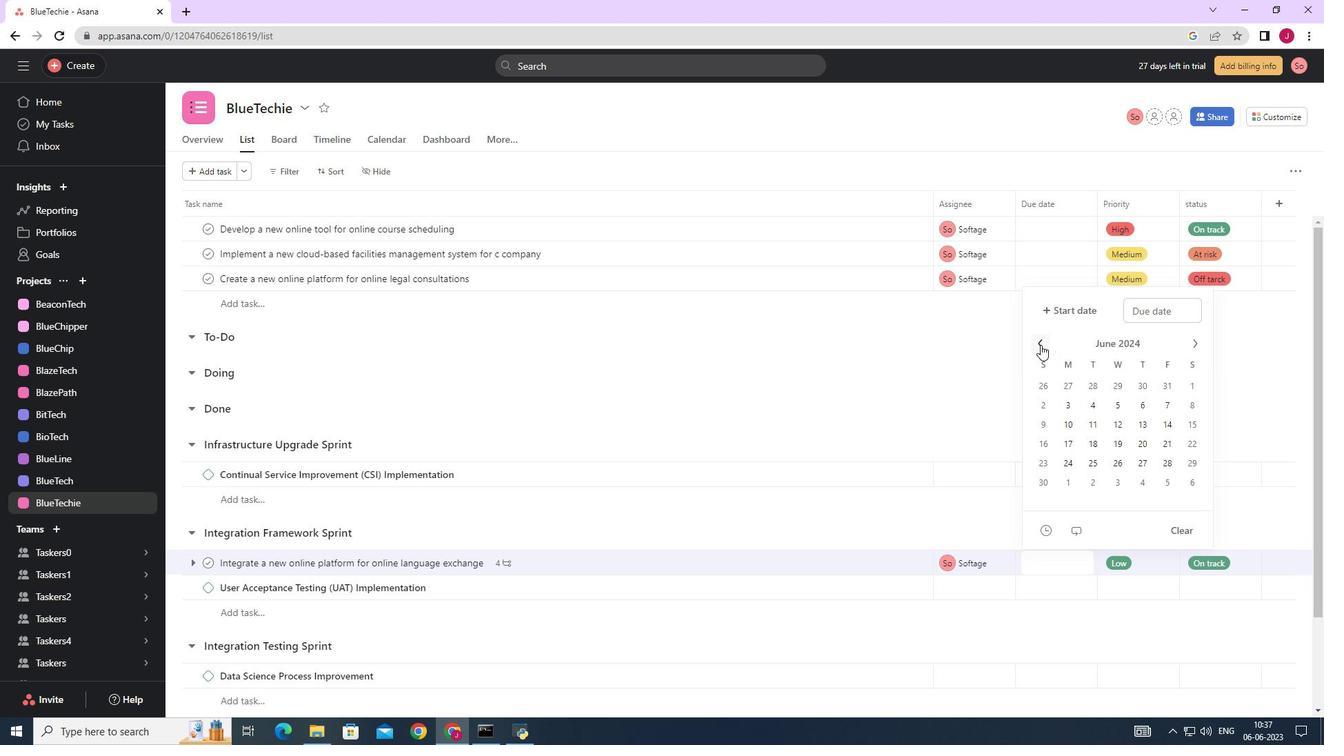 
Action: Mouse moved to (1194, 423)
Screenshot: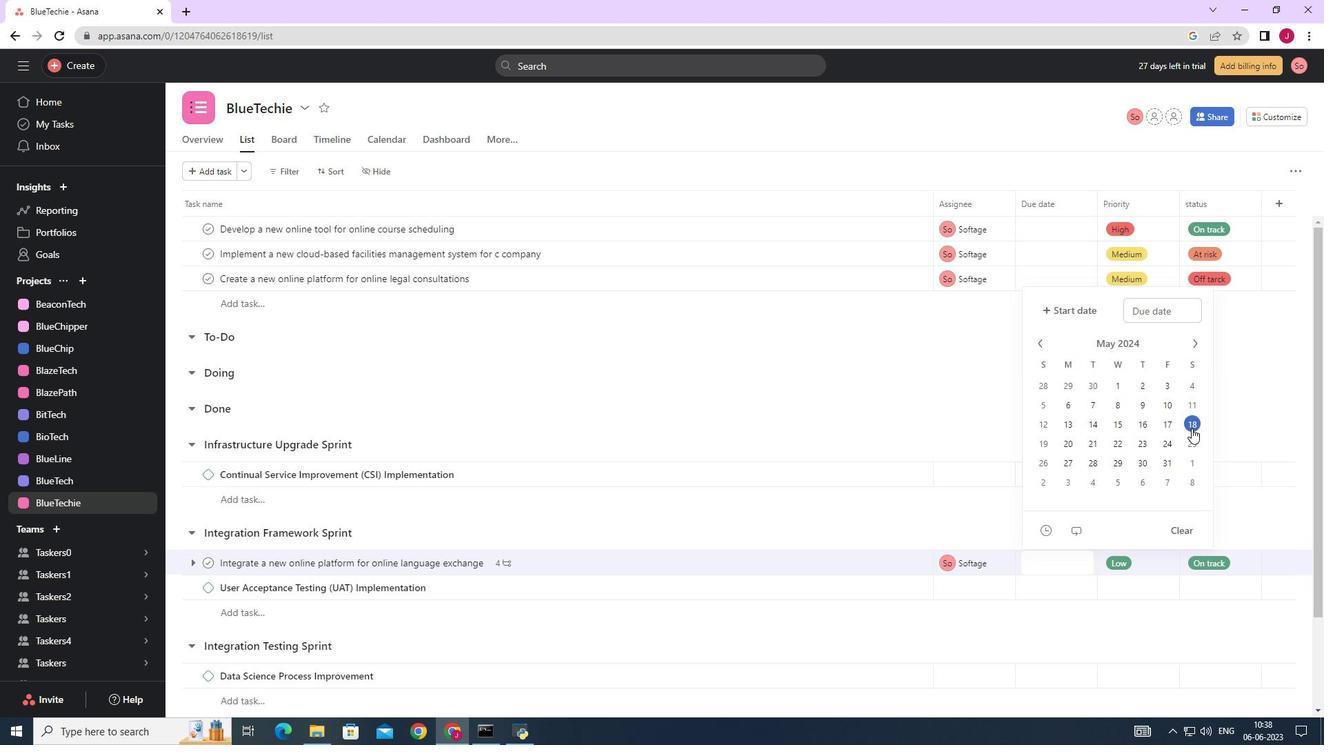 
Action: Mouse pressed left at (1194, 423)
Screenshot: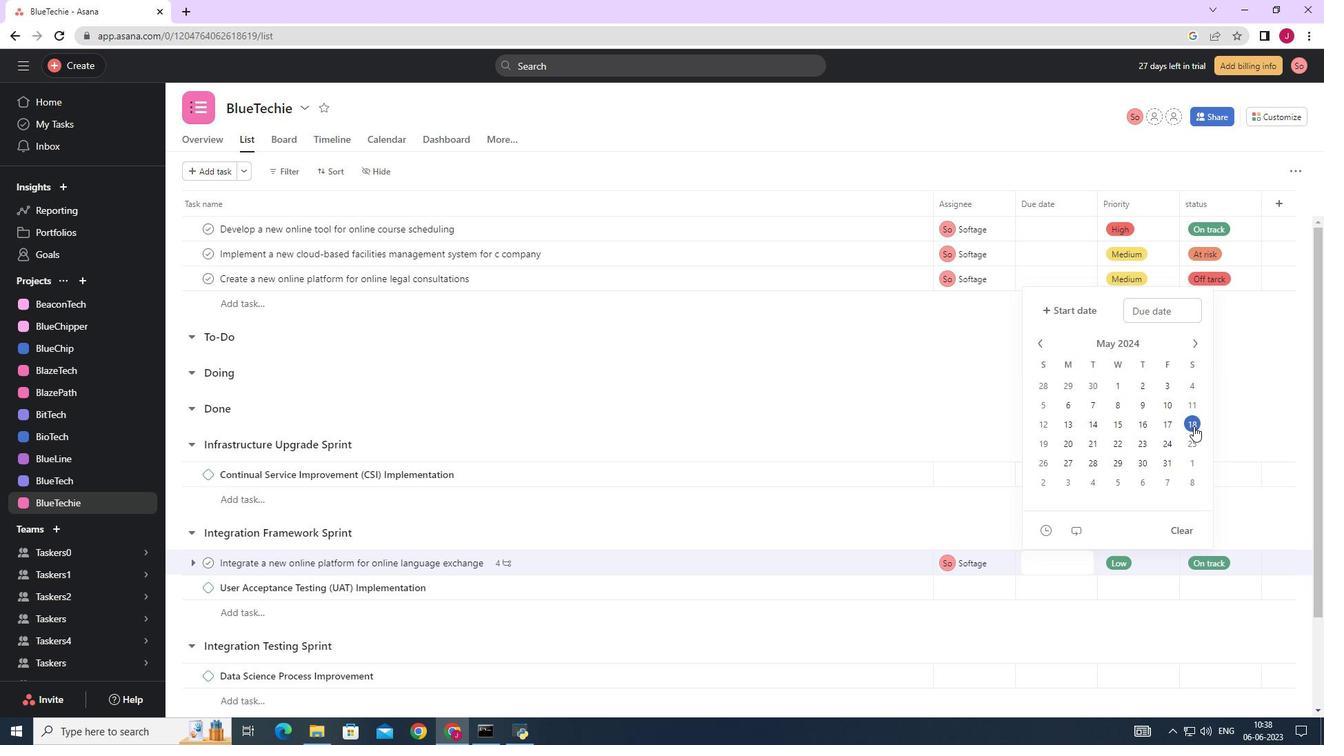 
Action: Mouse moved to (1254, 406)
Screenshot: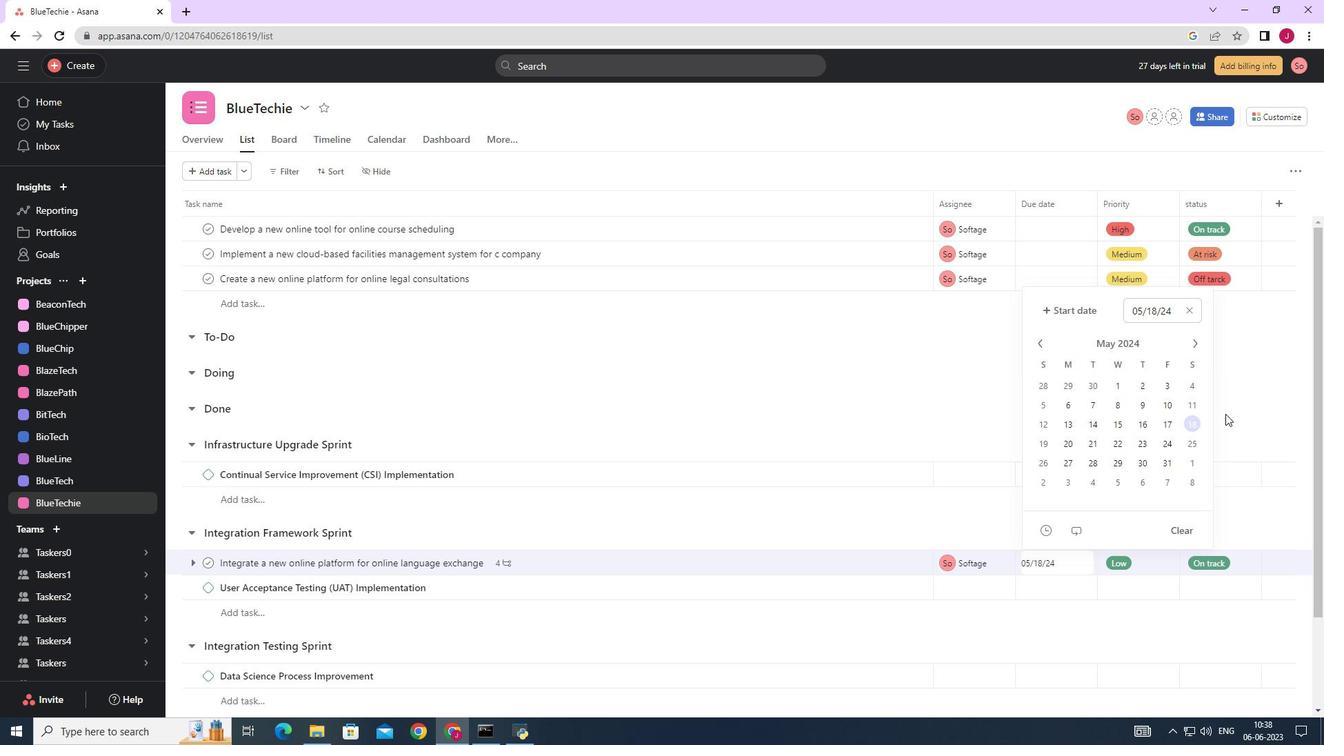 
Action: Mouse pressed left at (1254, 406)
Screenshot: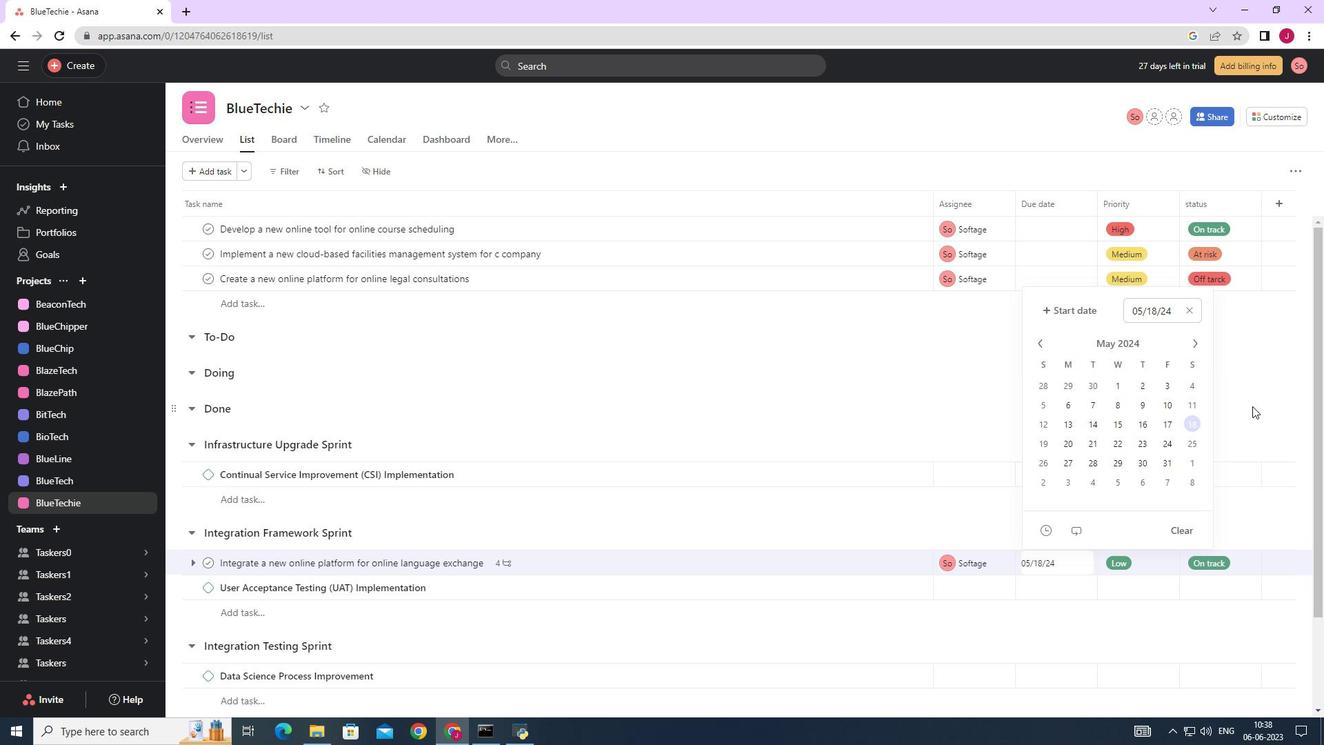 
Action: Mouse moved to (1250, 402)
Screenshot: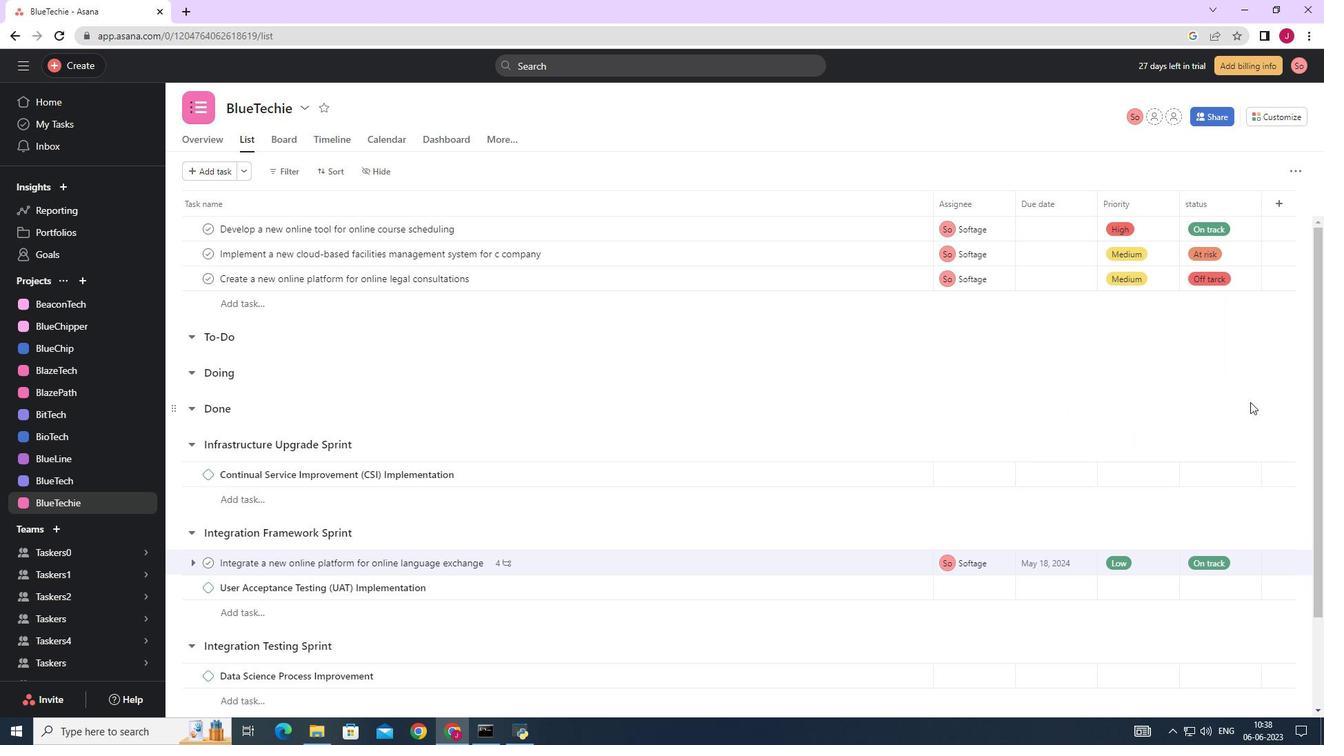 
